 Task: Create a rule from the Routing list, Task moved to a section -> Set Priority in the project ArmorTech , set the section as Done clear the priority
Action: Mouse moved to (553, 404)
Screenshot: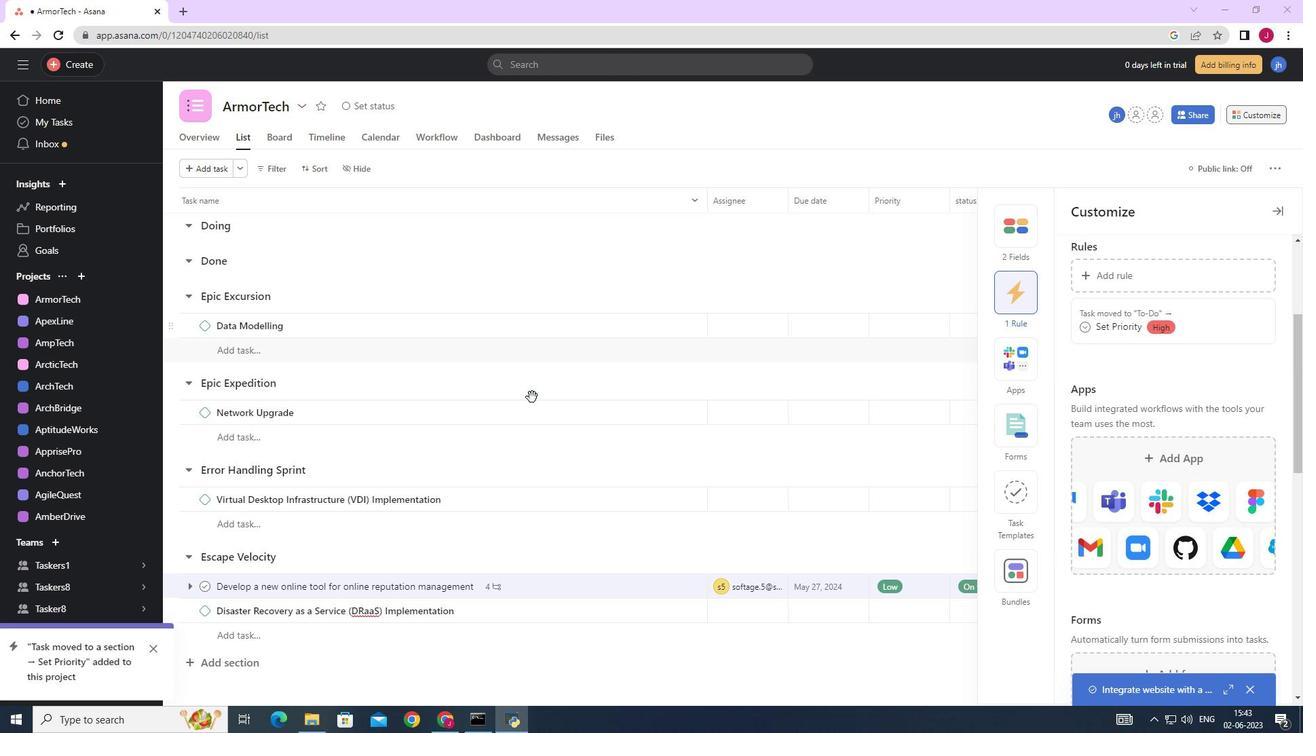 
Action: Mouse scrolled (553, 404) with delta (0, 0)
Screenshot: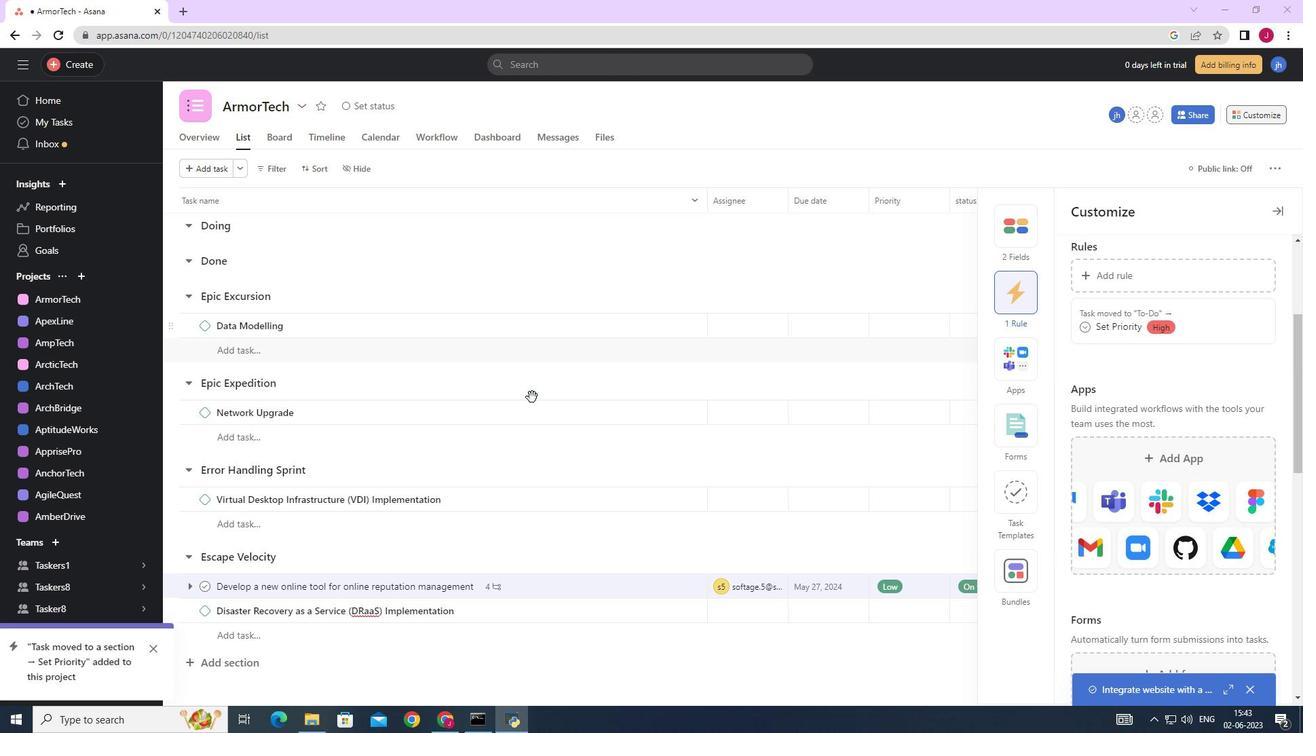 
Action: Mouse moved to (554, 405)
Screenshot: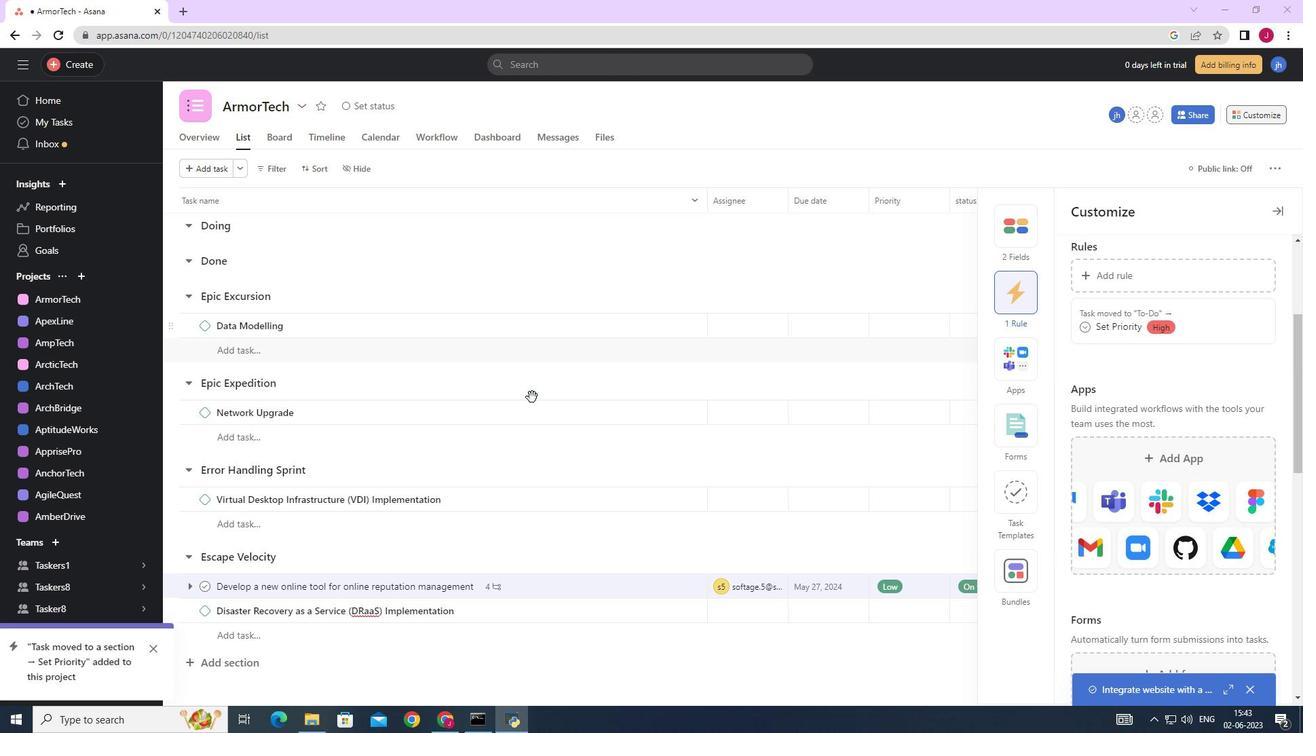 
Action: Mouse scrolled (554, 404) with delta (0, 0)
Screenshot: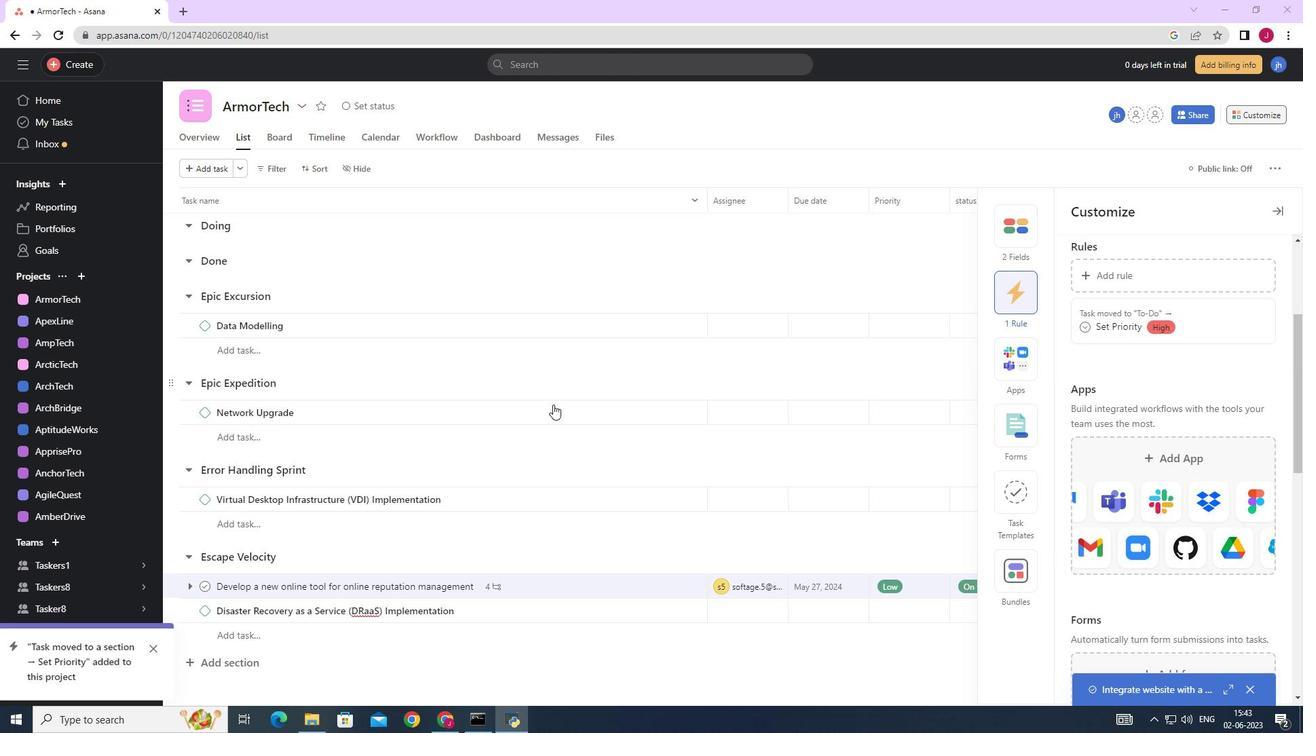 
Action: Mouse scrolled (554, 404) with delta (0, 0)
Screenshot: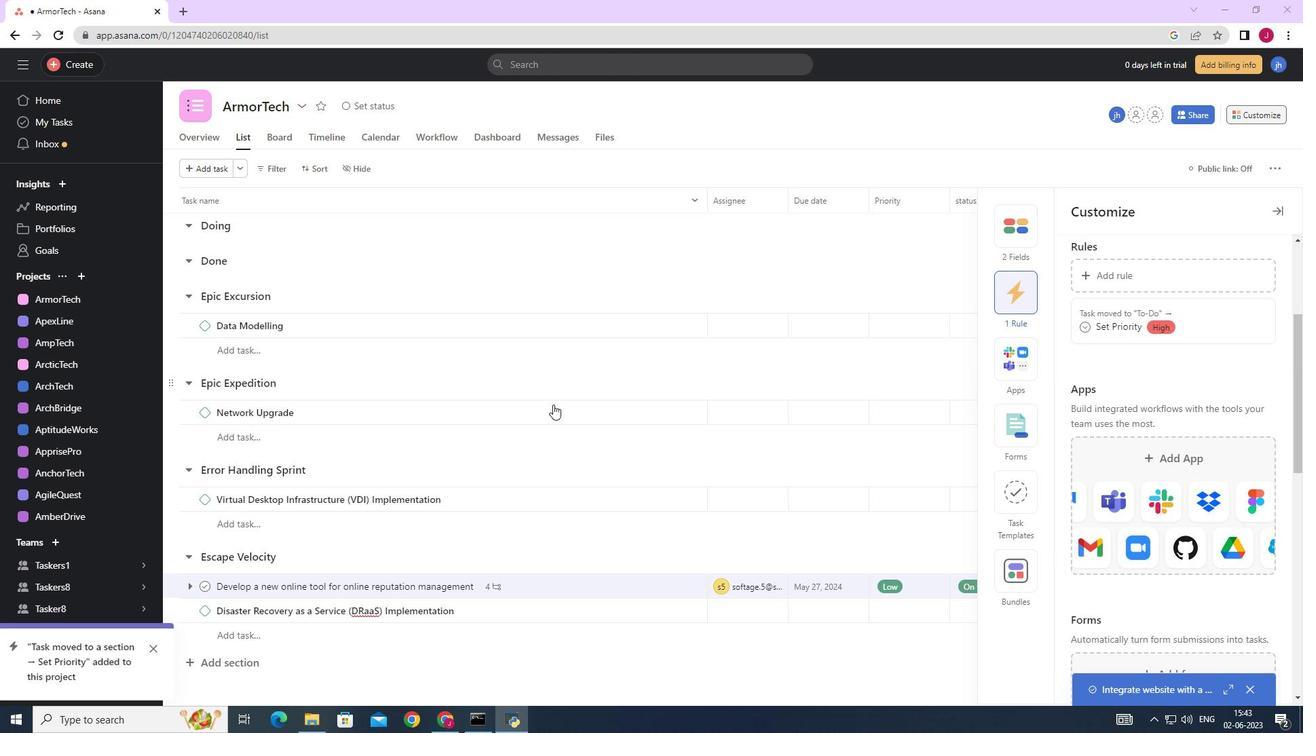 
Action: Mouse scrolled (554, 404) with delta (0, 0)
Screenshot: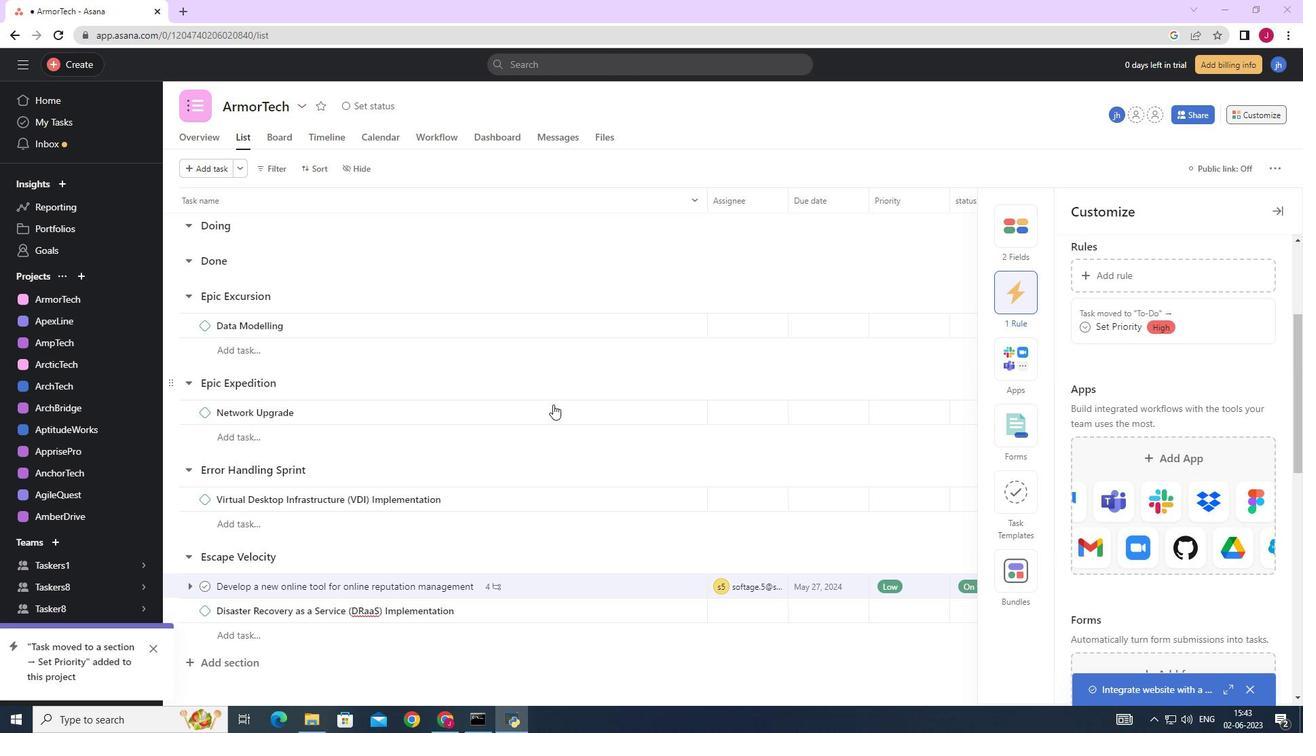 
Action: Mouse moved to (554, 406)
Screenshot: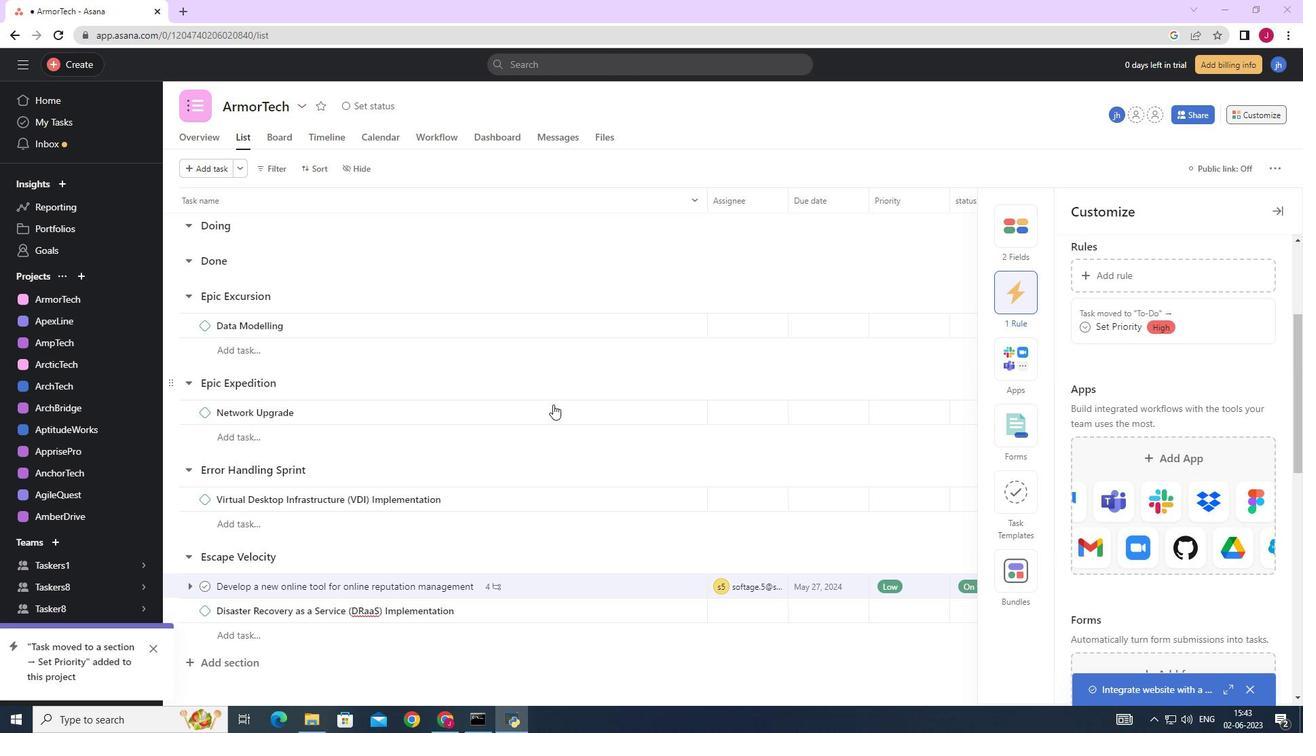 
Action: Mouse scrolled (554, 405) with delta (0, 0)
Screenshot: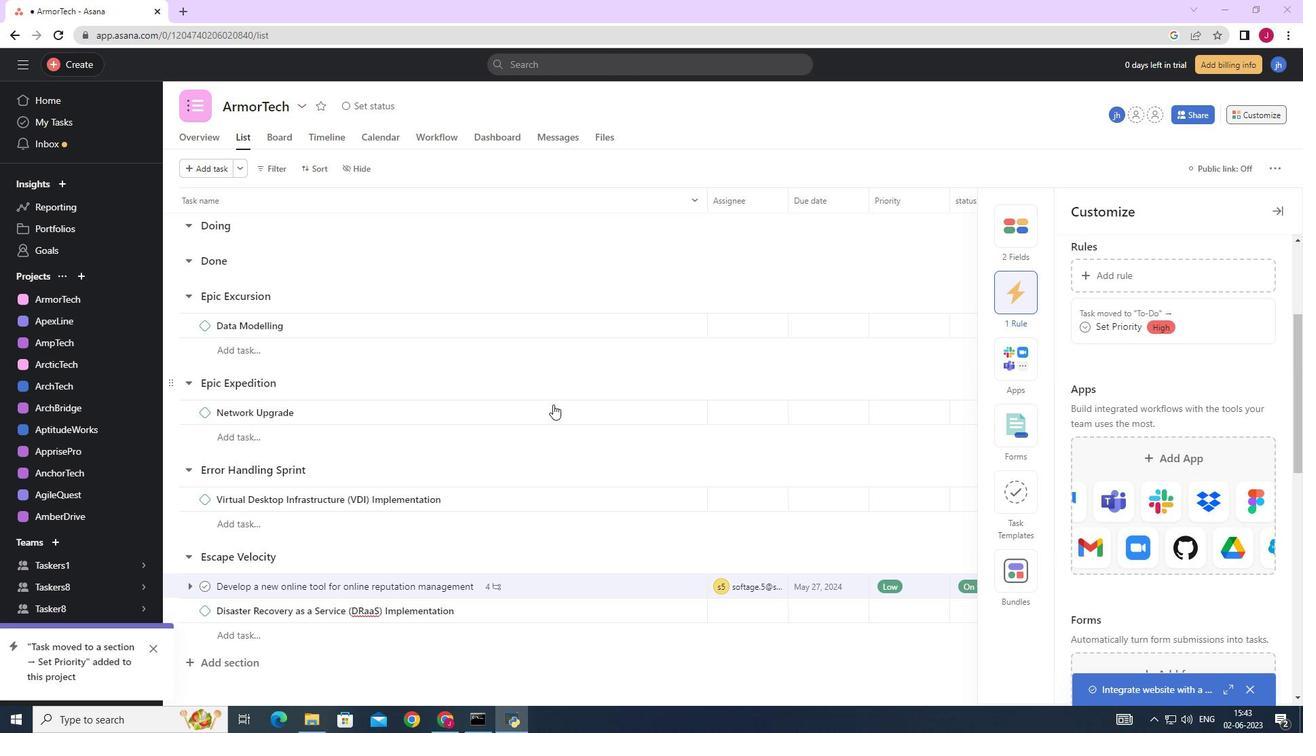 
Action: Mouse moved to (1284, 204)
Screenshot: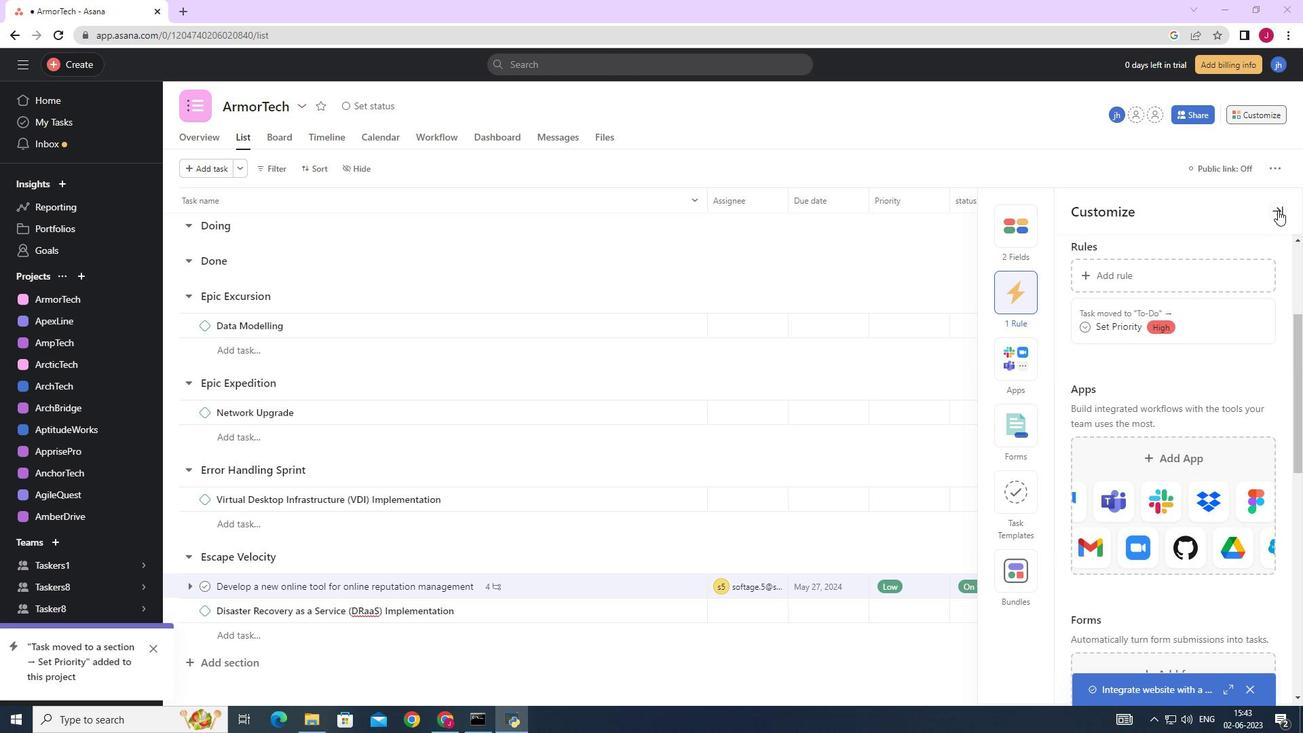 
Action: Mouse pressed left at (1284, 204)
Screenshot: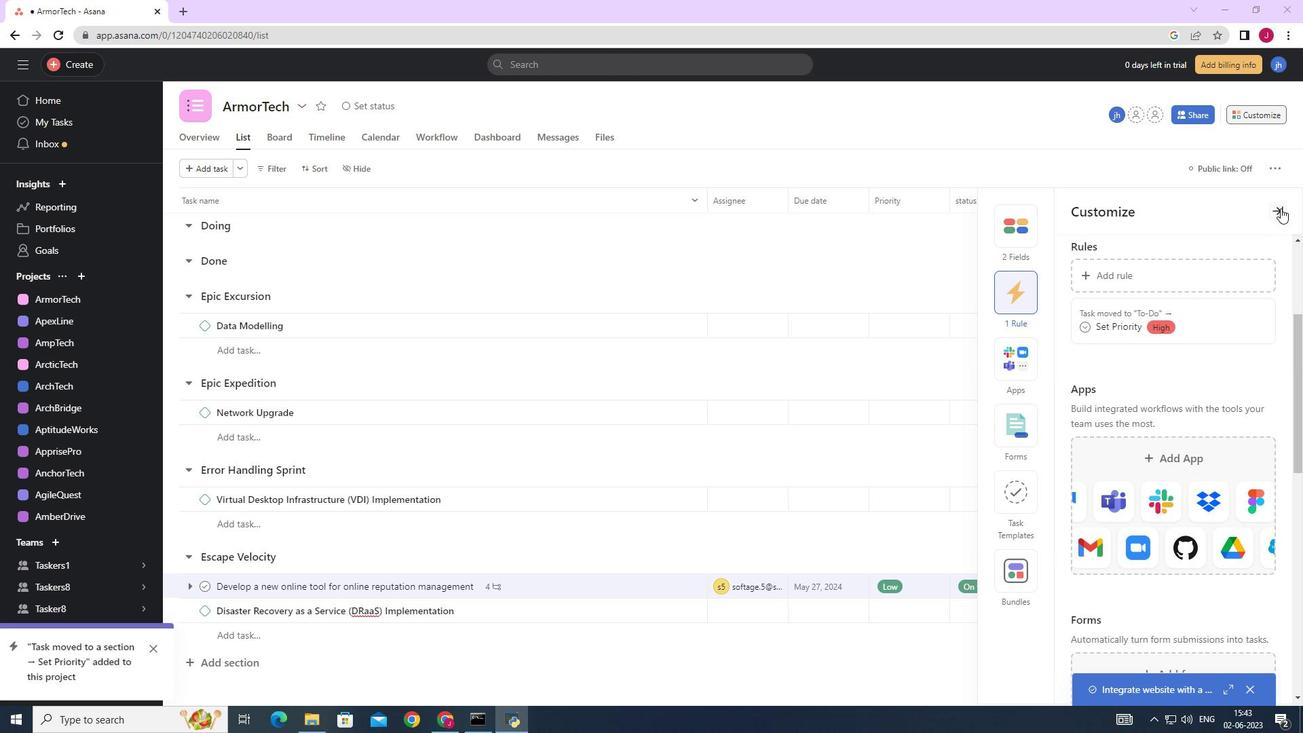 
Action: Mouse moved to (808, 338)
Screenshot: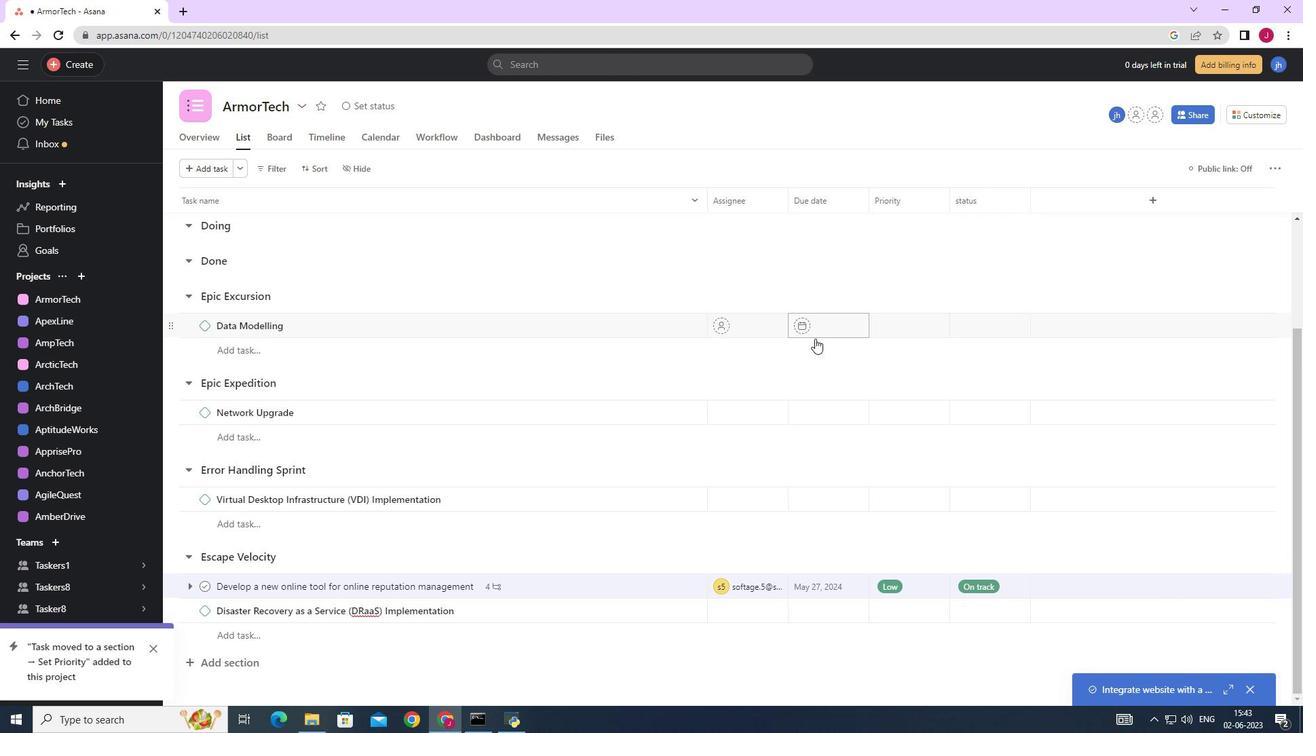 
Action: Mouse scrolled (808, 338) with delta (0, 0)
Screenshot: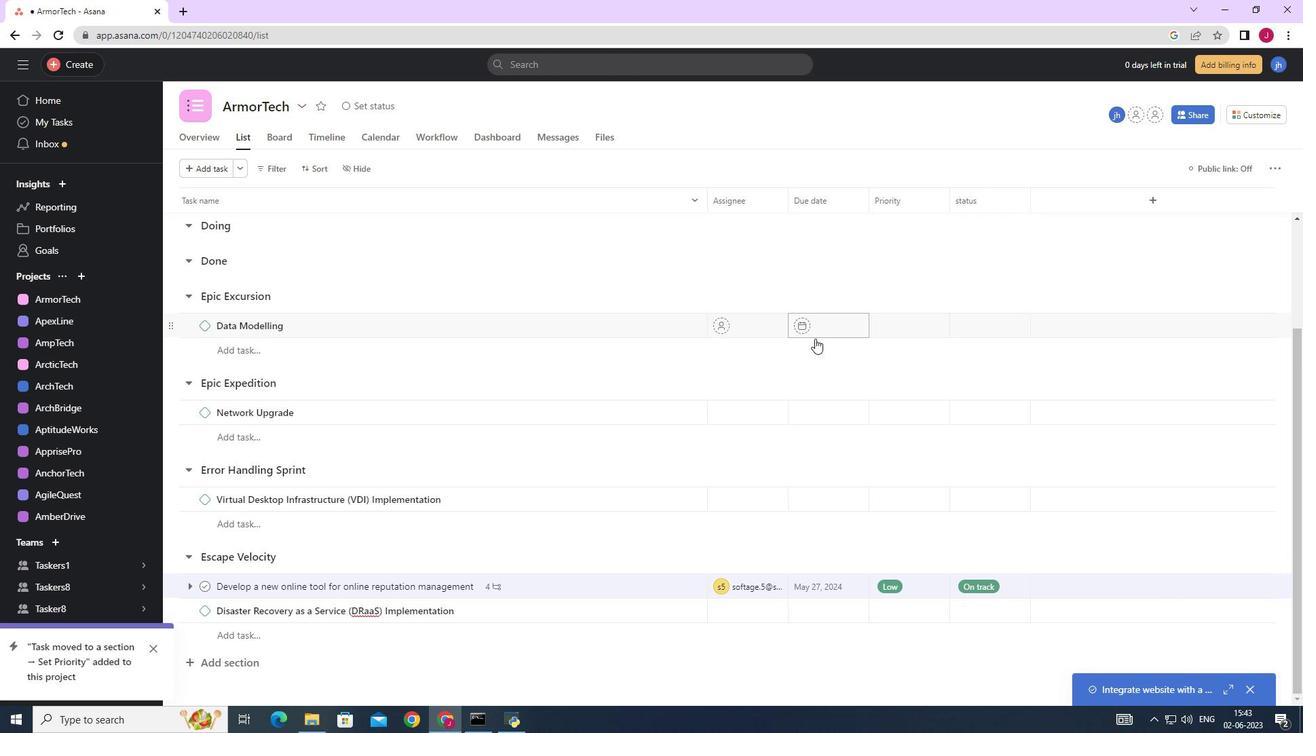 
Action: Mouse scrolled (808, 338) with delta (0, 0)
Screenshot: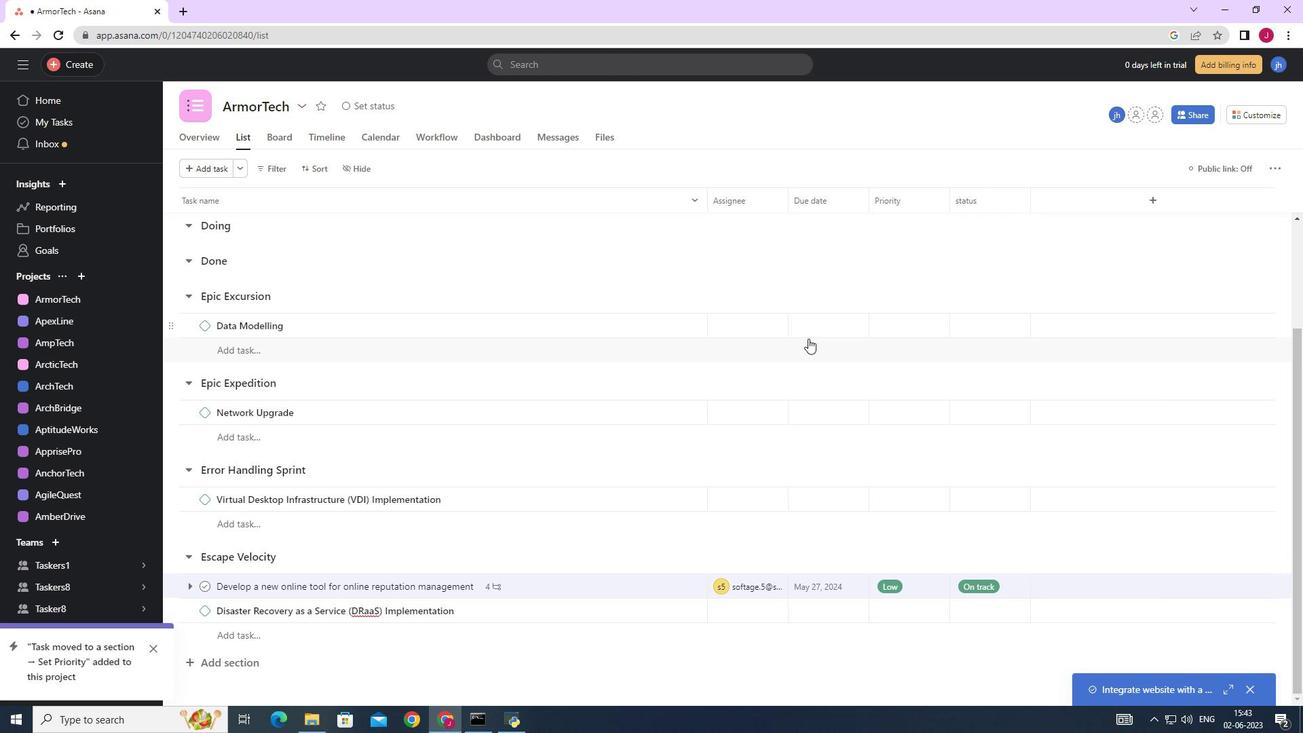 
Action: Mouse scrolled (808, 338) with delta (0, 0)
Screenshot: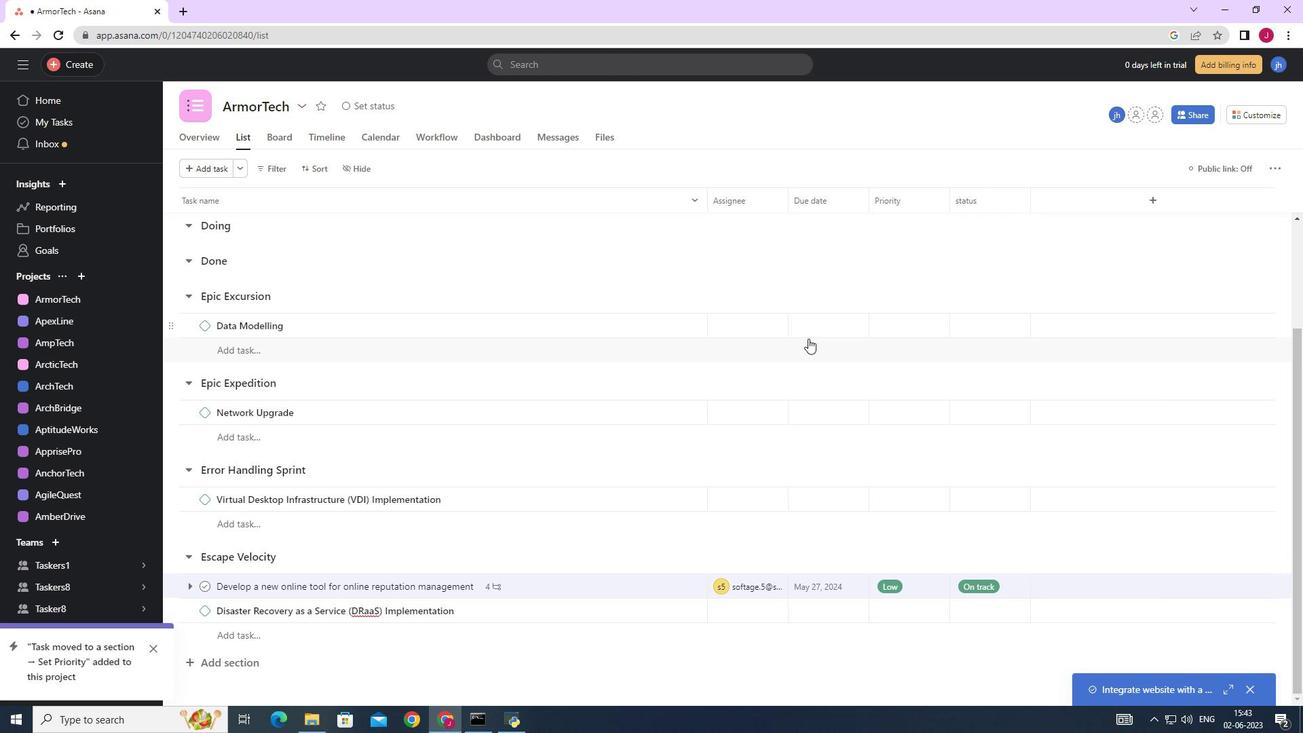
Action: Mouse moved to (1259, 108)
Screenshot: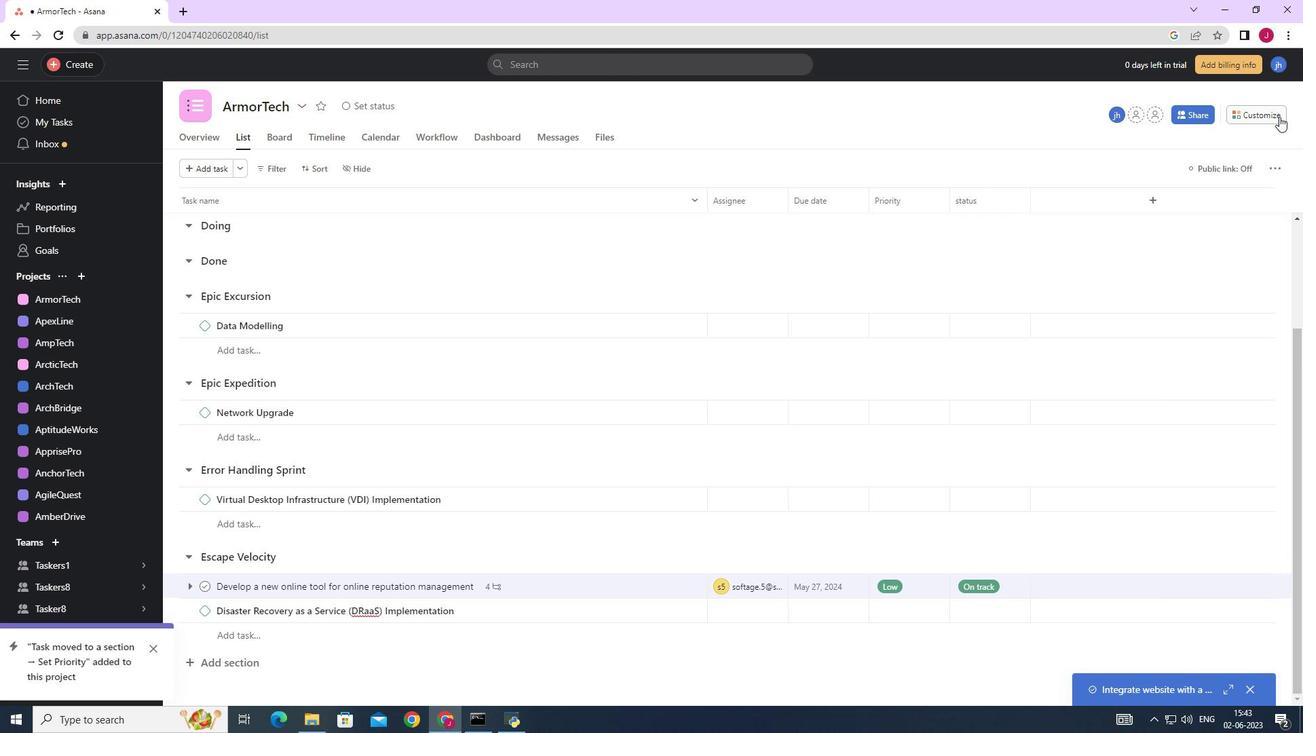 
Action: Mouse pressed left at (1259, 108)
Screenshot: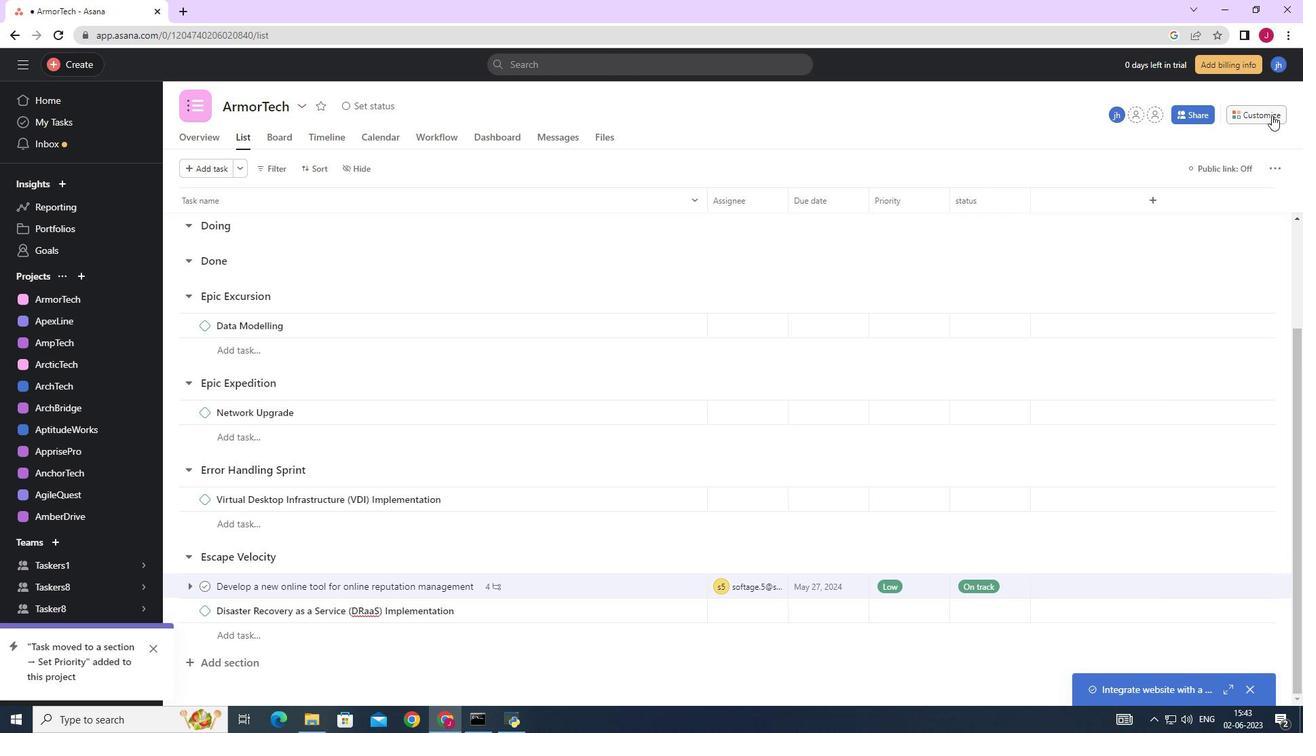 
Action: Mouse moved to (1001, 298)
Screenshot: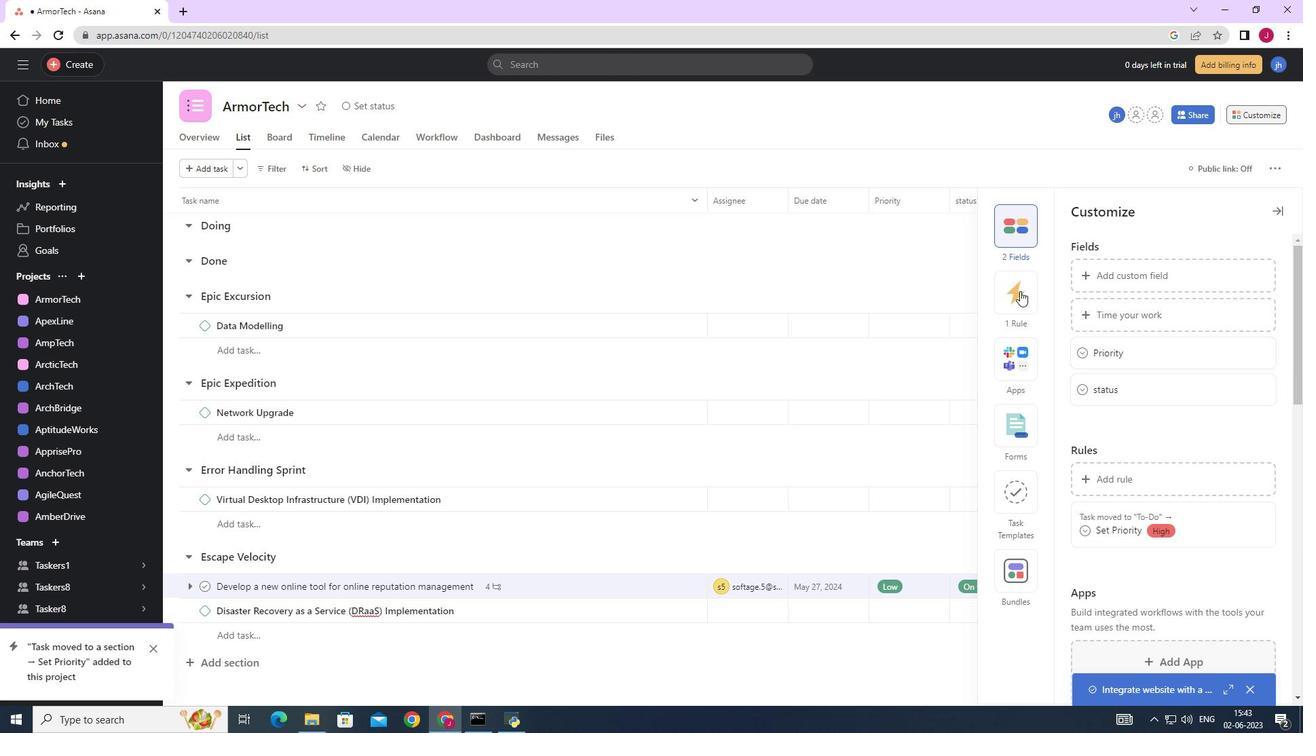 
Action: Mouse pressed left at (1001, 298)
Screenshot: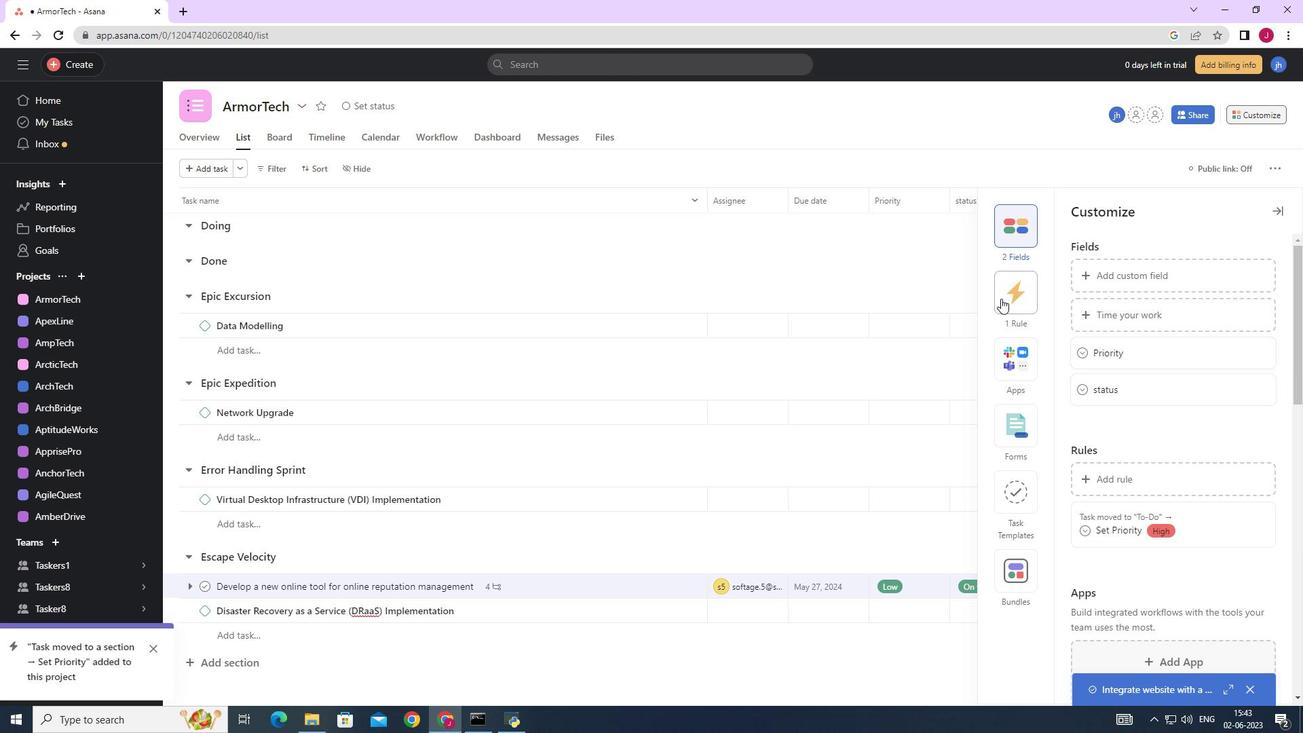 
Action: Mouse moved to (1112, 277)
Screenshot: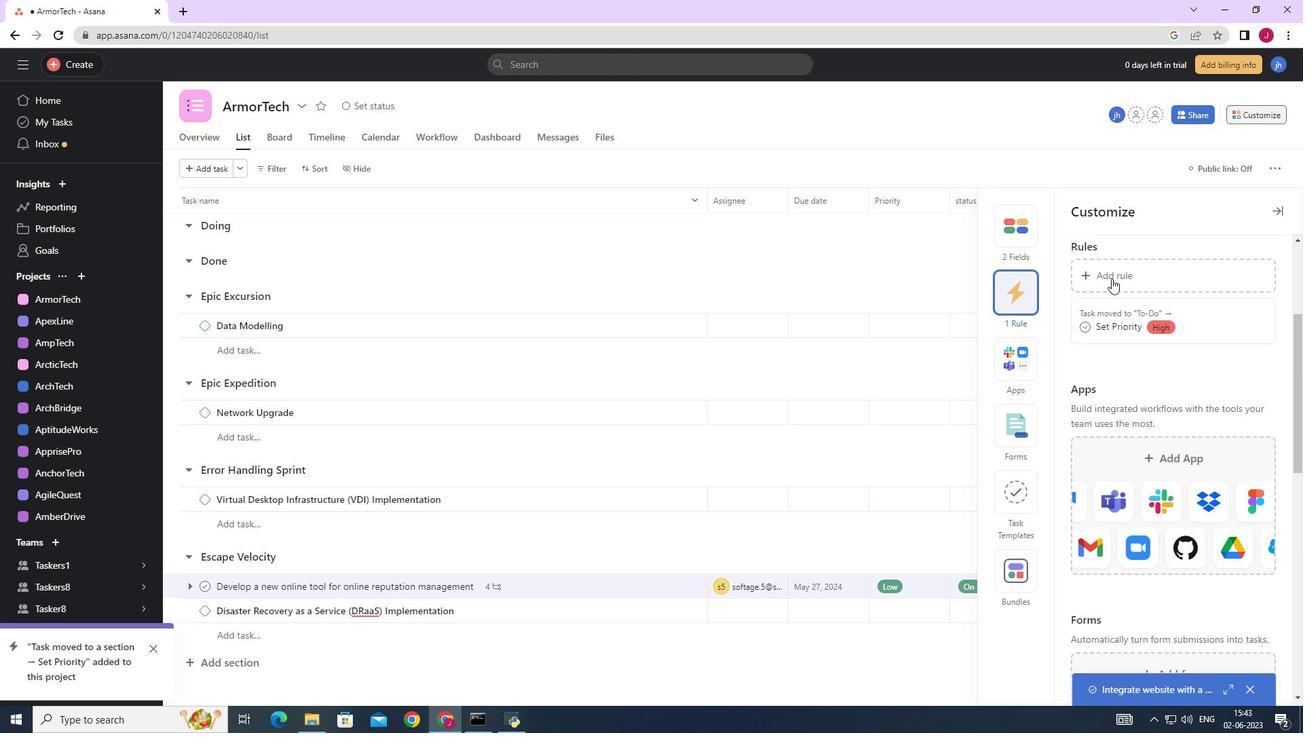 
Action: Mouse pressed left at (1112, 277)
Screenshot: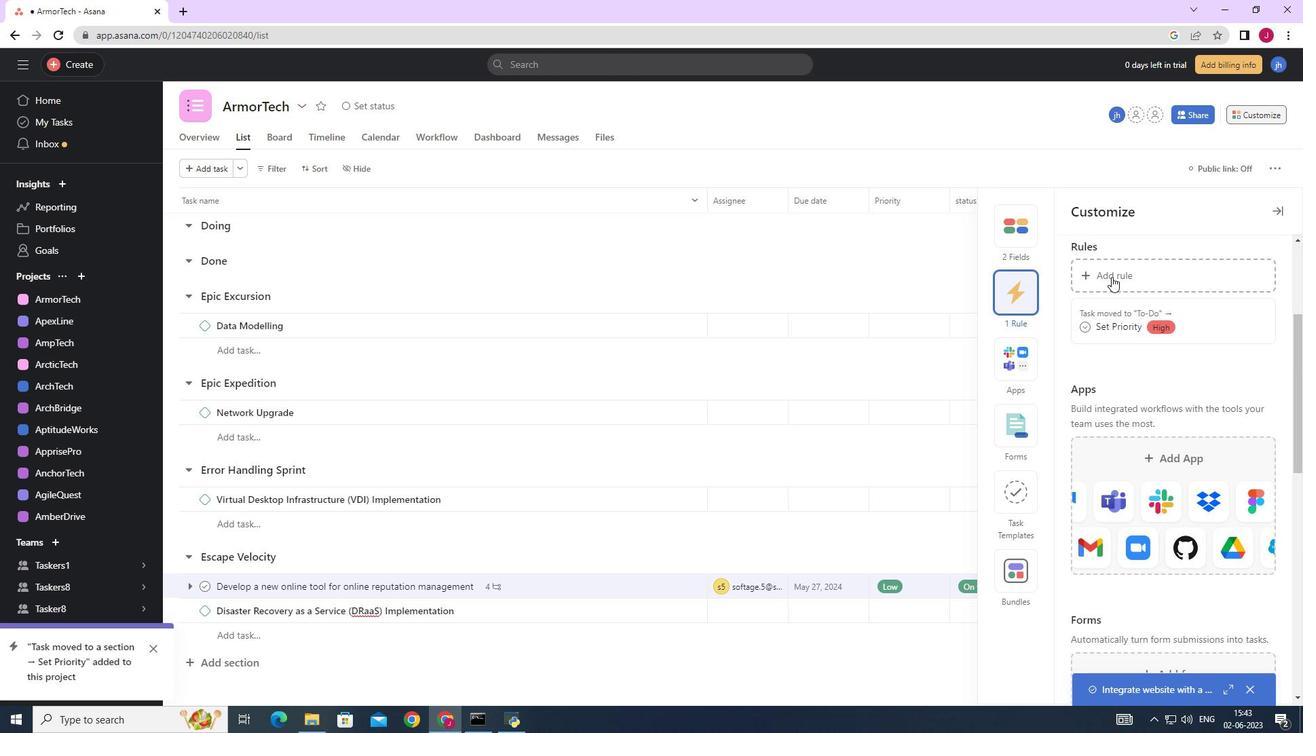 
Action: Mouse moved to (284, 171)
Screenshot: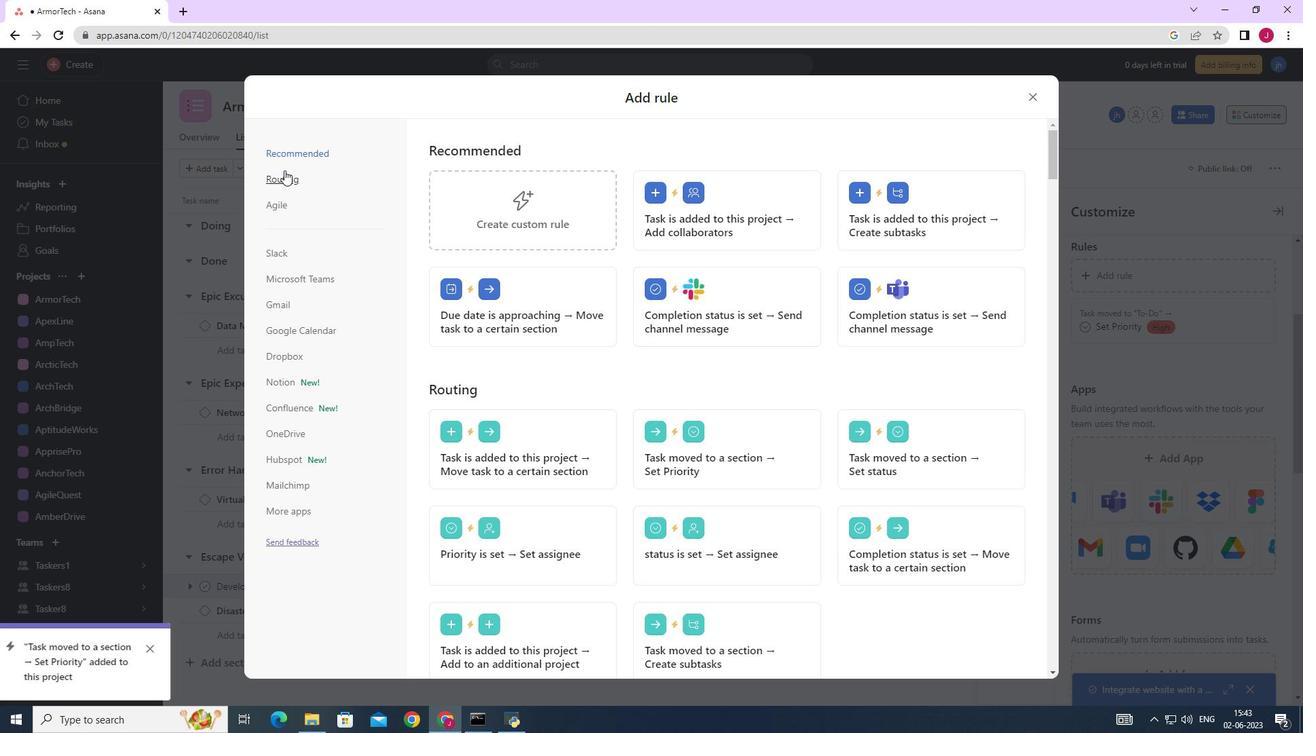 
Action: Mouse pressed left at (284, 171)
Screenshot: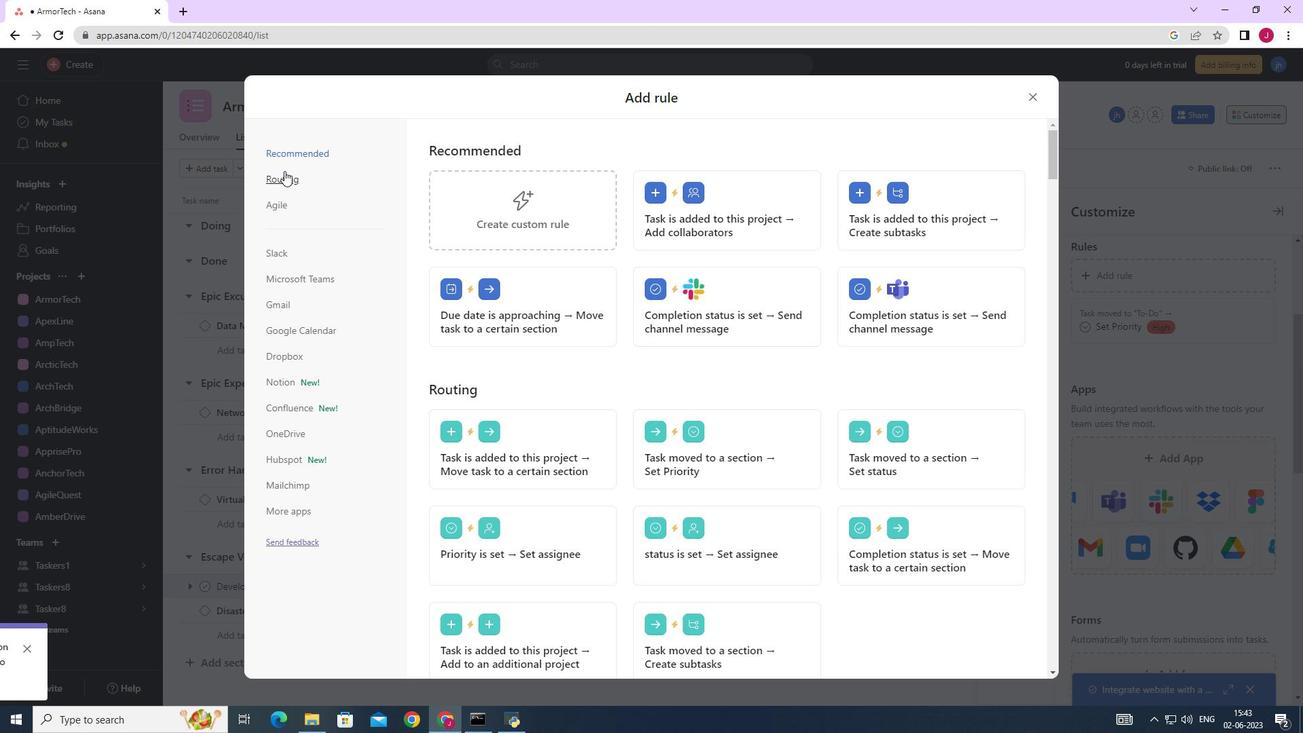 
Action: Mouse moved to (710, 206)
Screenshot: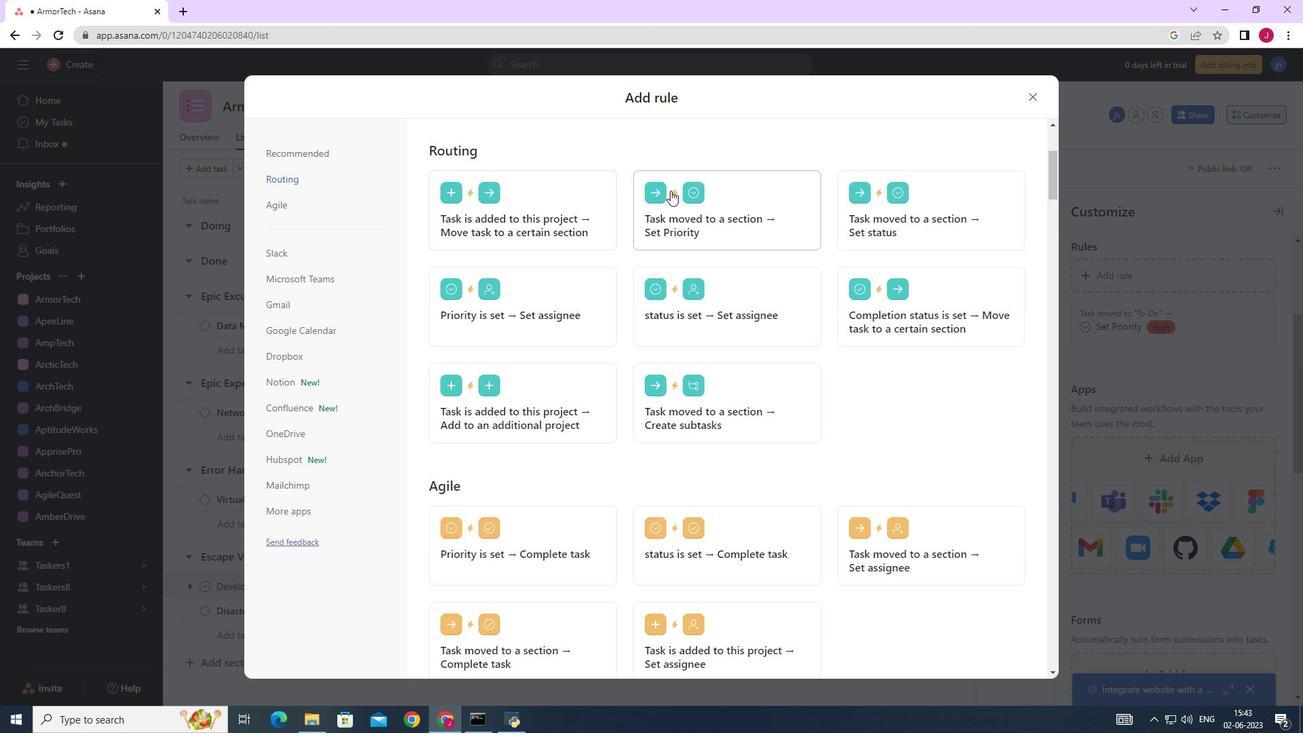 
Action: Mouse pressed left at (710, 206)
Screenshot: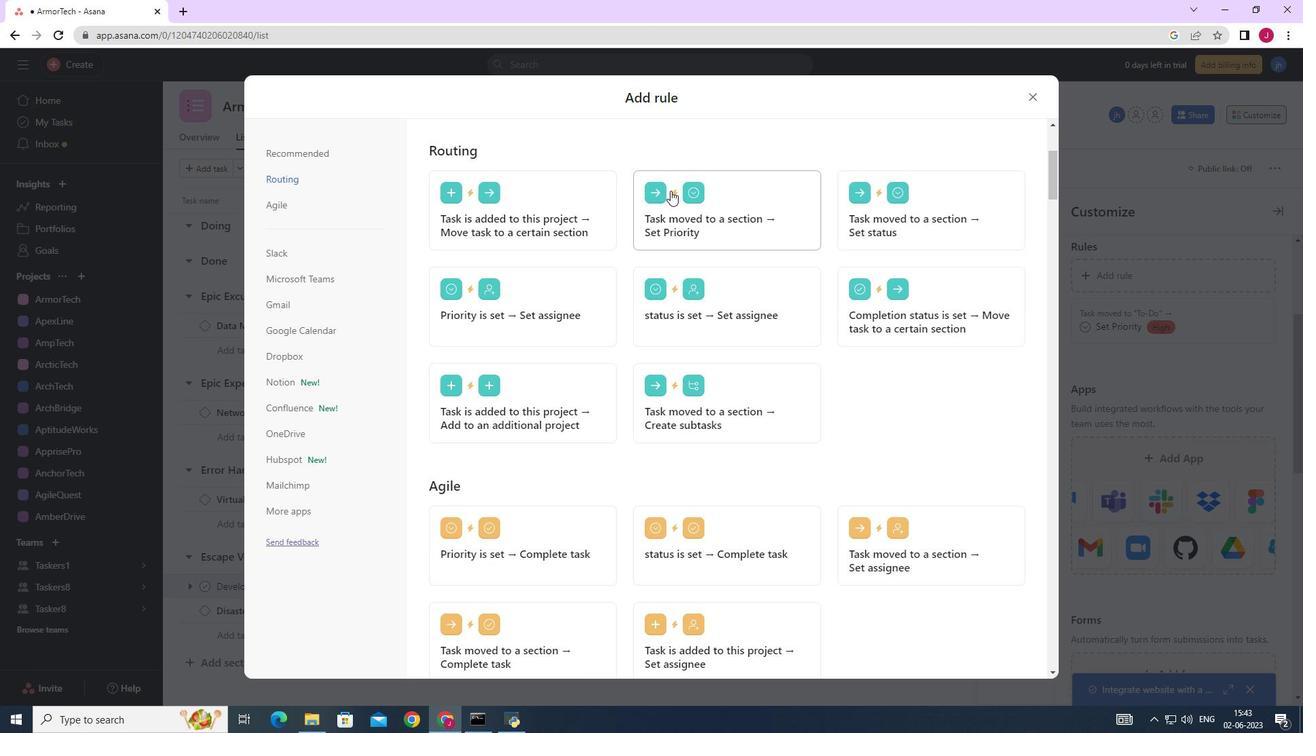 
Action: Mouse moved to (587, 357)
Screenshot: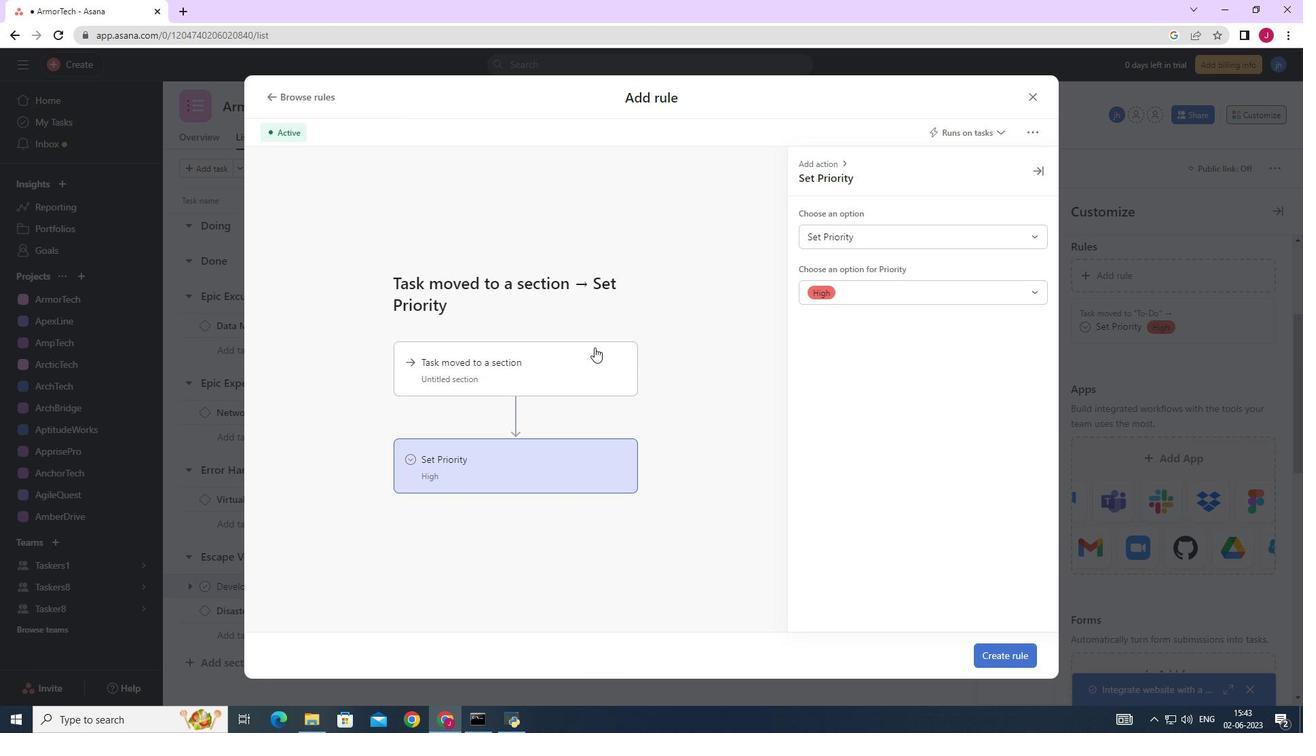
Action: Mouse pressed left at (587, 357)
Screenshot: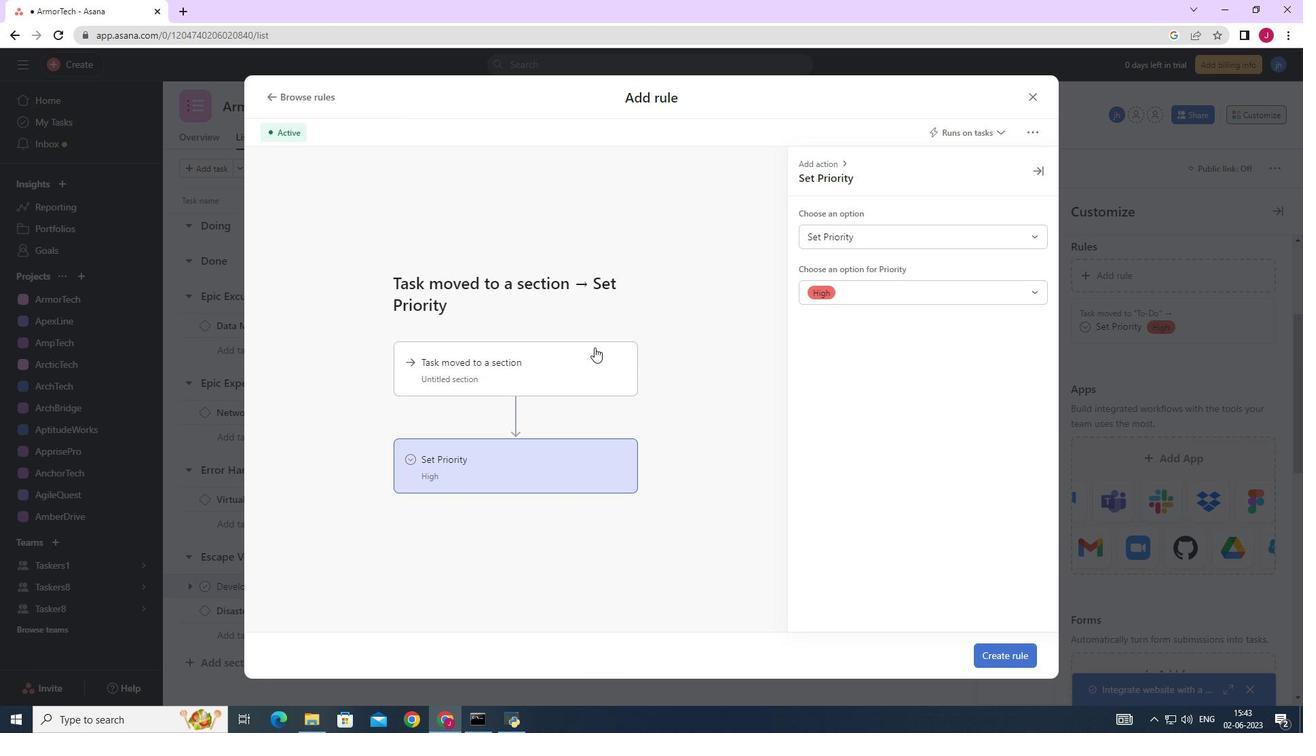 
Action: Mouse moved to (838, 238)
Screenshot: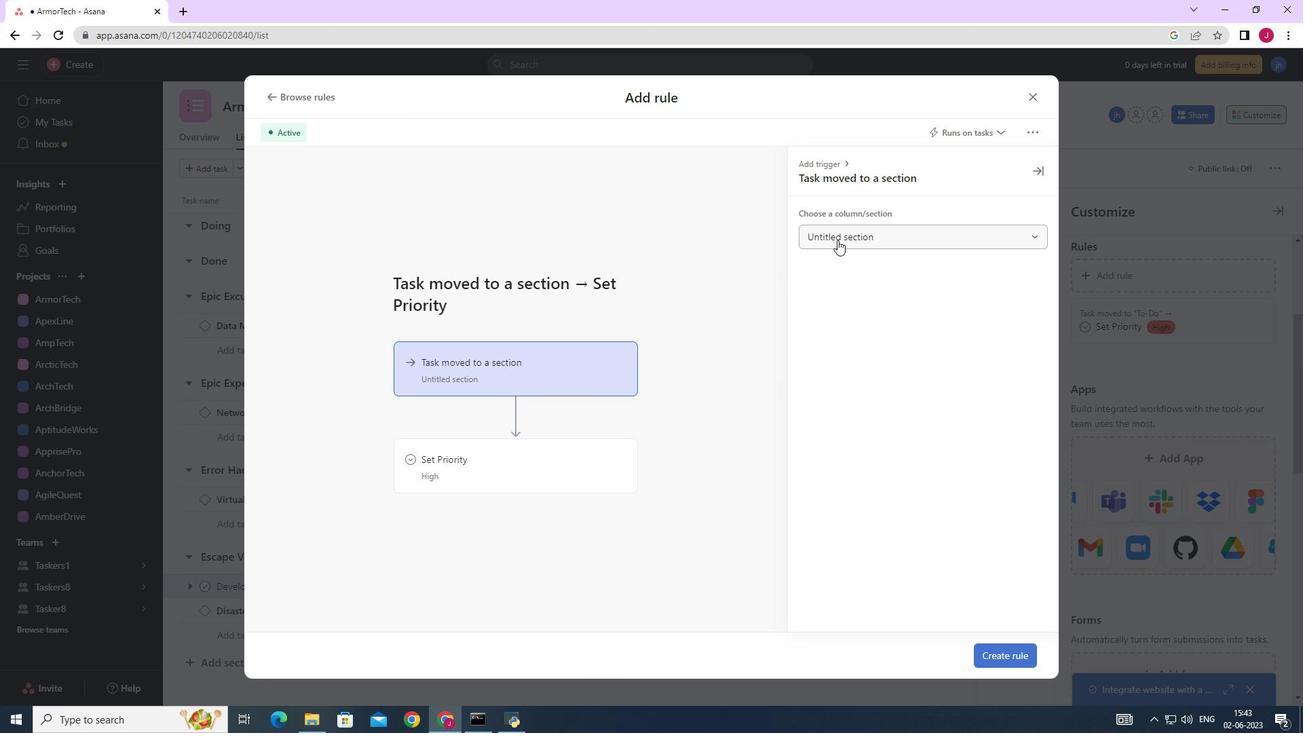 
Action: Mouse pressed left at (838, 238)
Screenshot: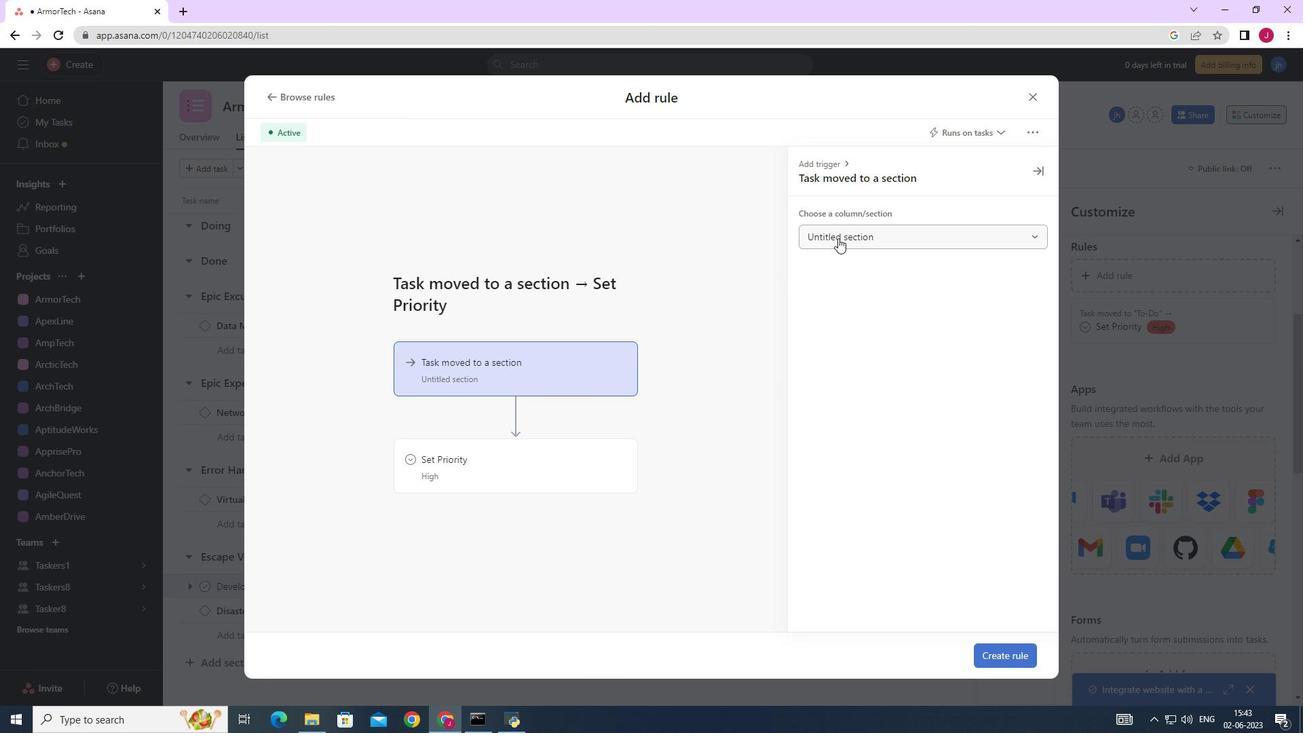 
Action: Mouse moved to (840, 341)
Screenshot: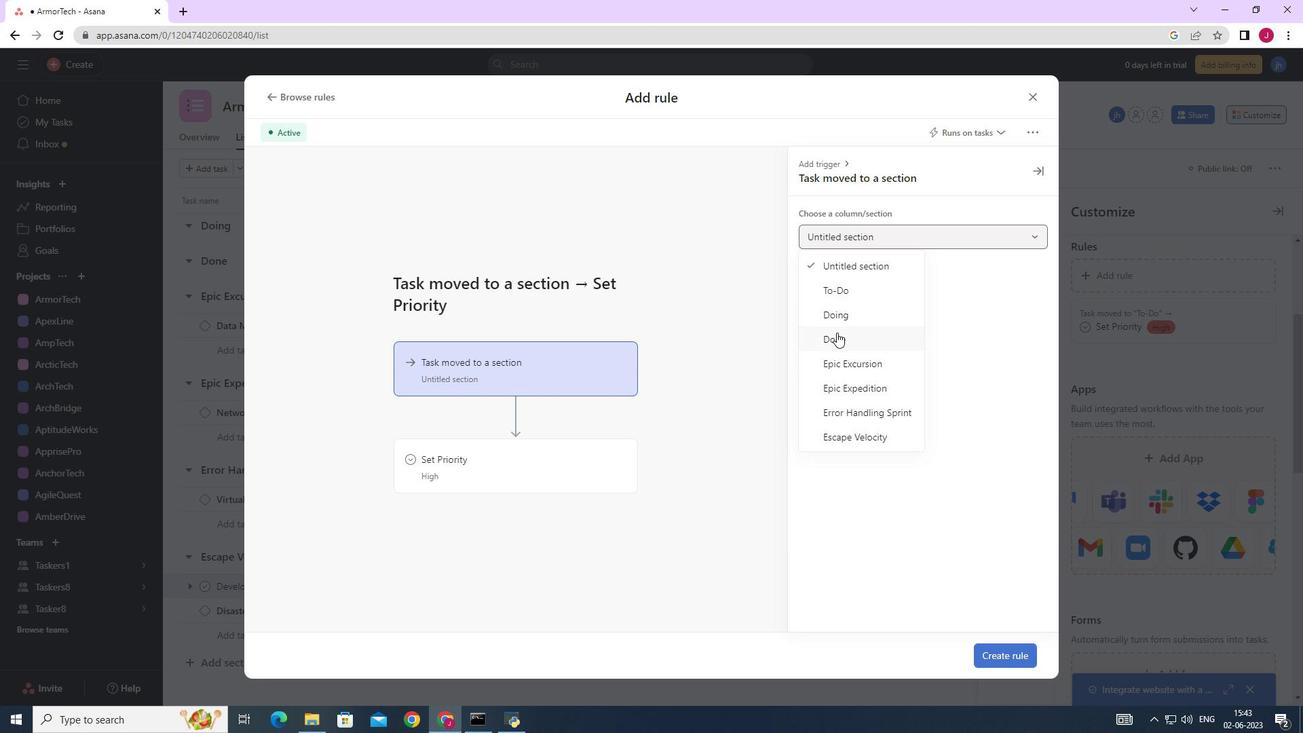
Action: Mouse pressed left at (840, 341)
Screenshot: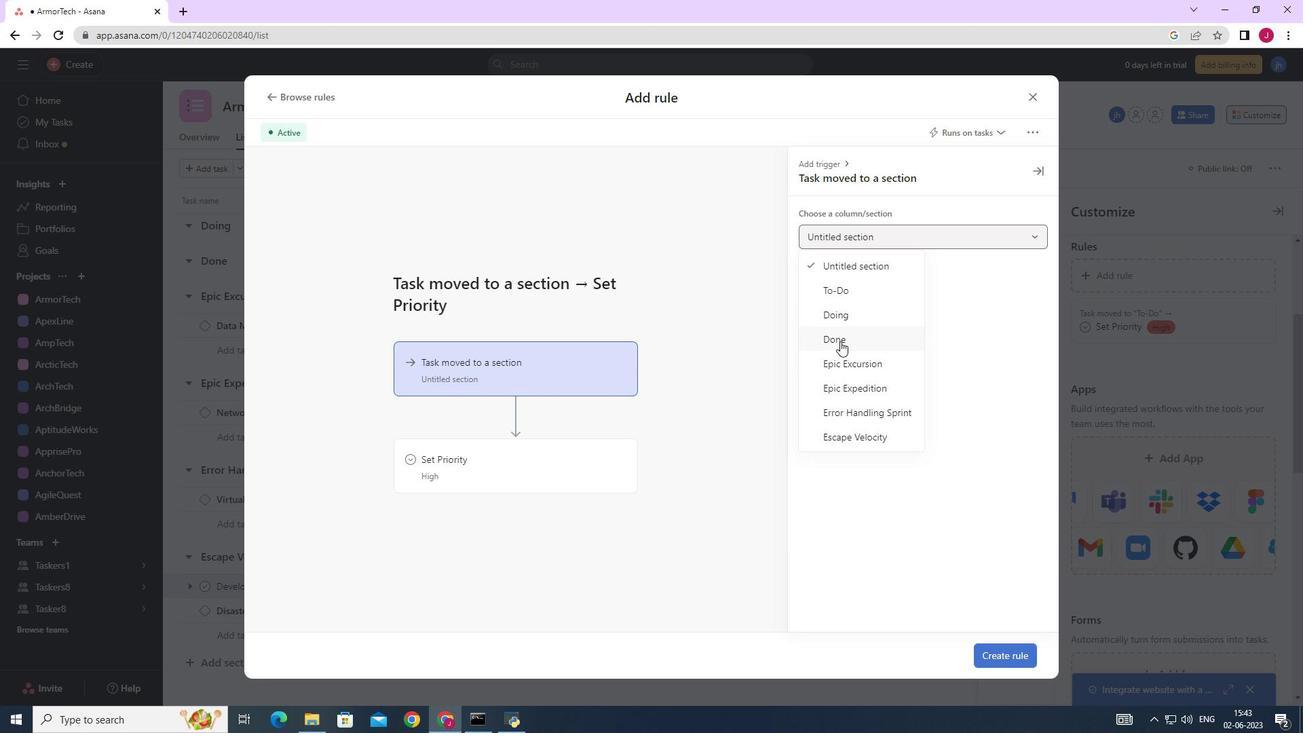 
Action: Mouse moved to (509, 463)
Screenshot: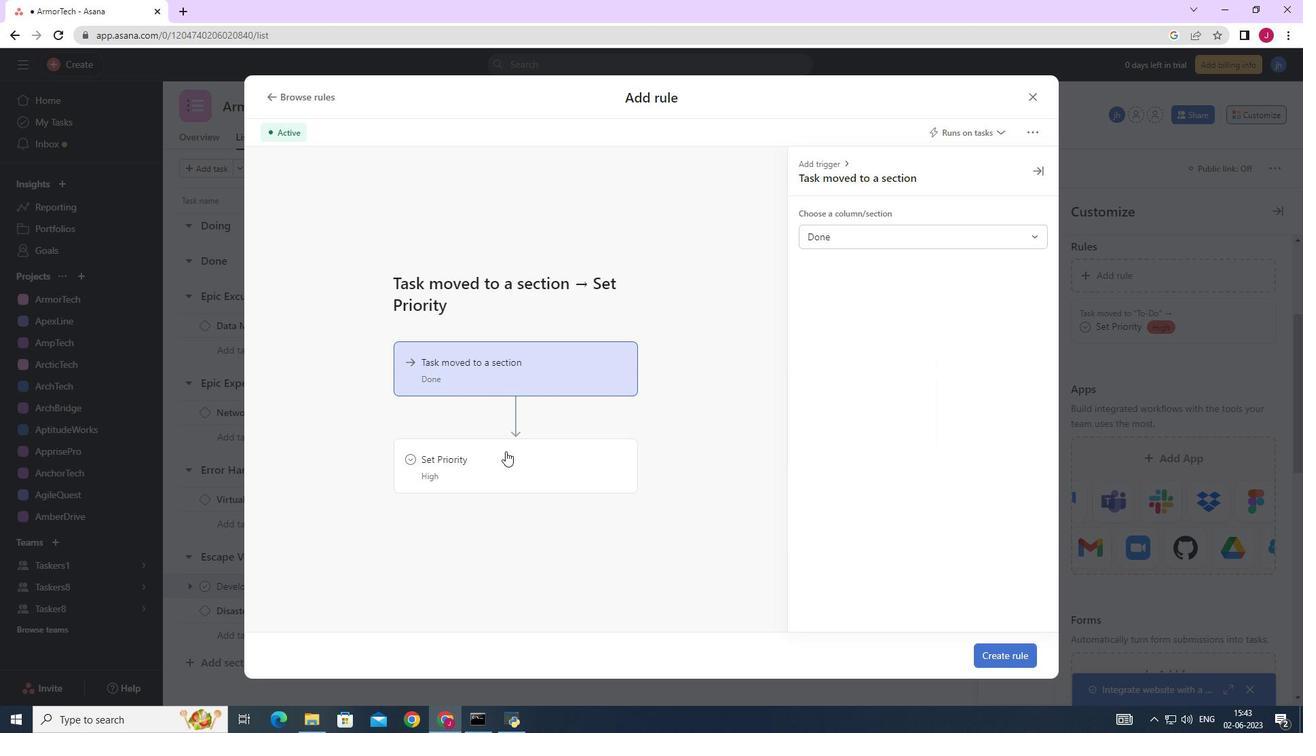 
Action: Mouse pressed left at (509, 463)
Screenshot: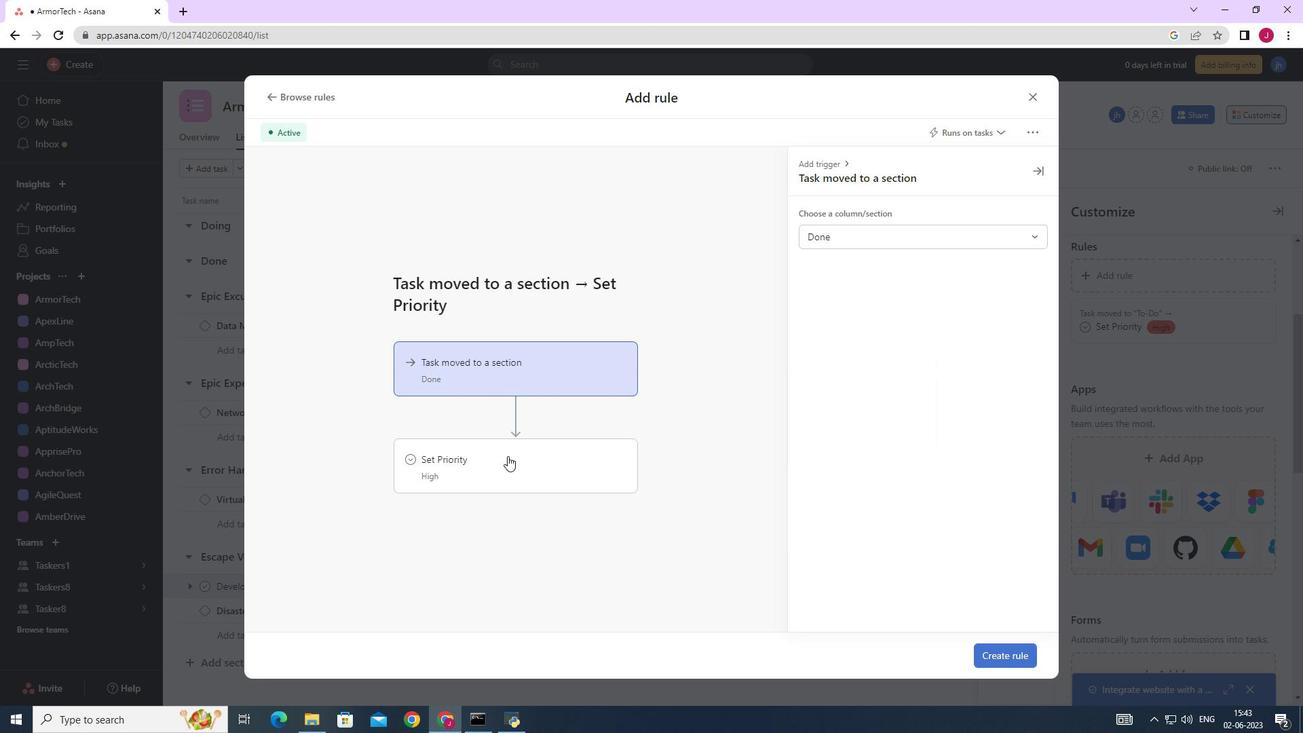 
Action: Mouse moved to (810, 239)
Screenshot: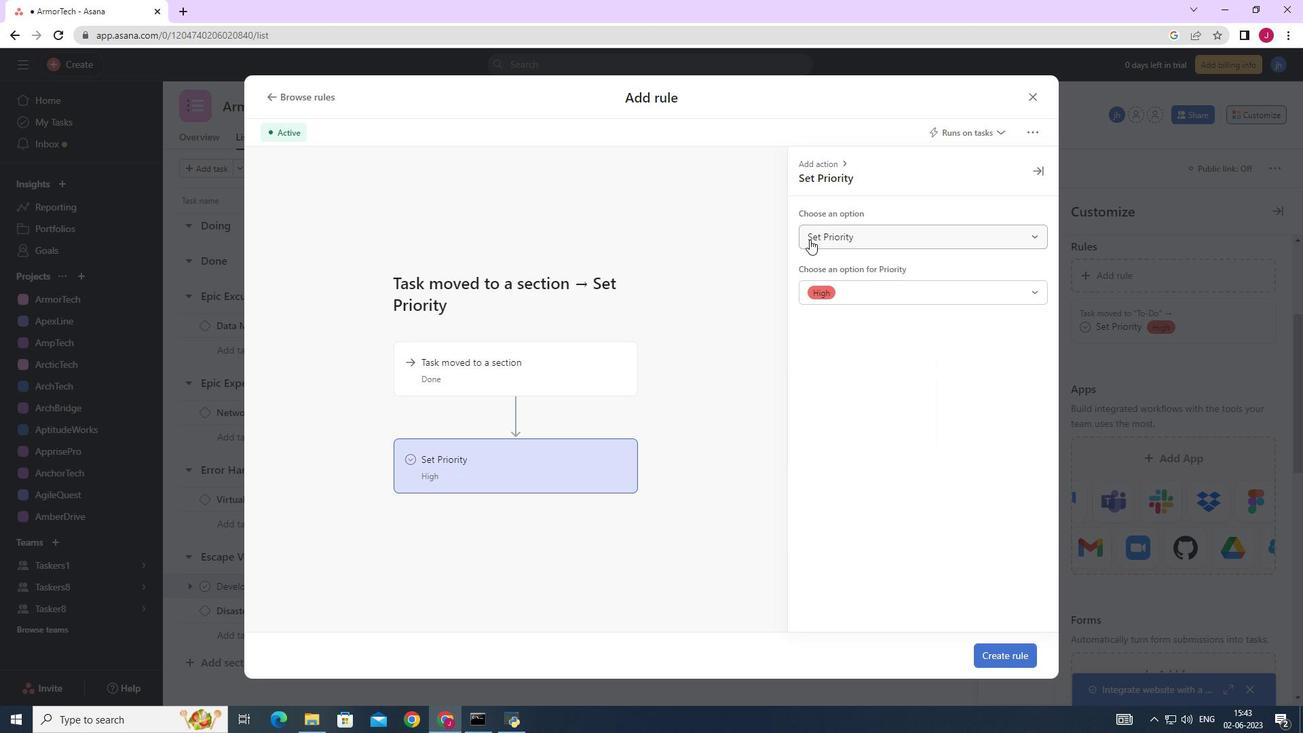 
Action: Mouse pressed left at (810, 239)
Screenshot: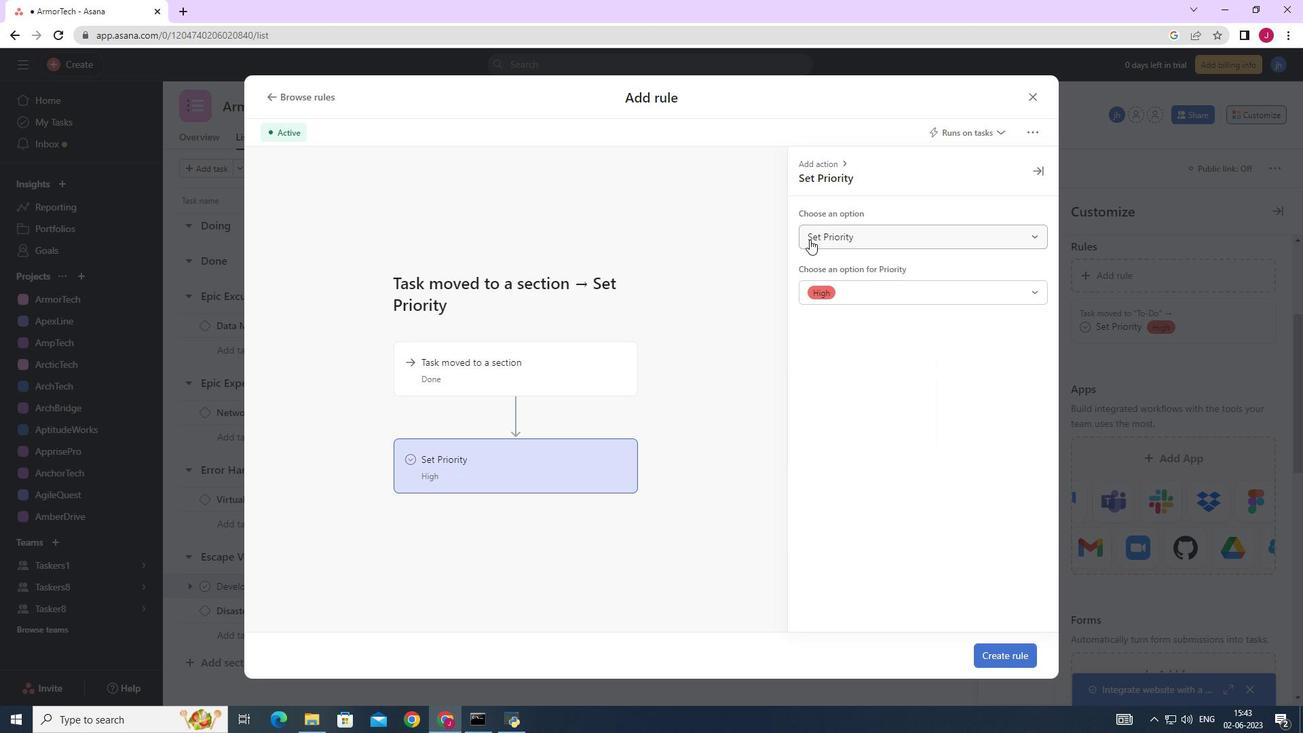 
Action: Mouse moved to (843, 292)
Screenshot: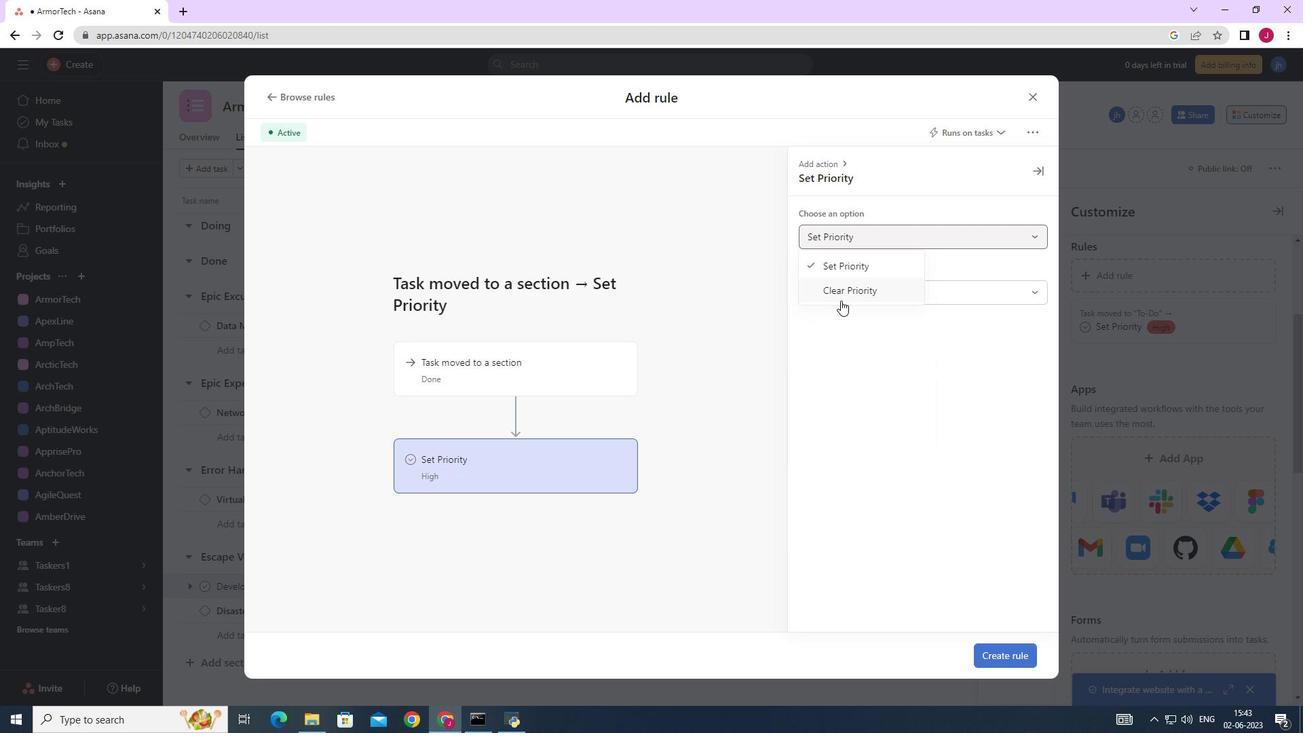 
Action: Mouse pressed left at (843, 292)
Screenshot: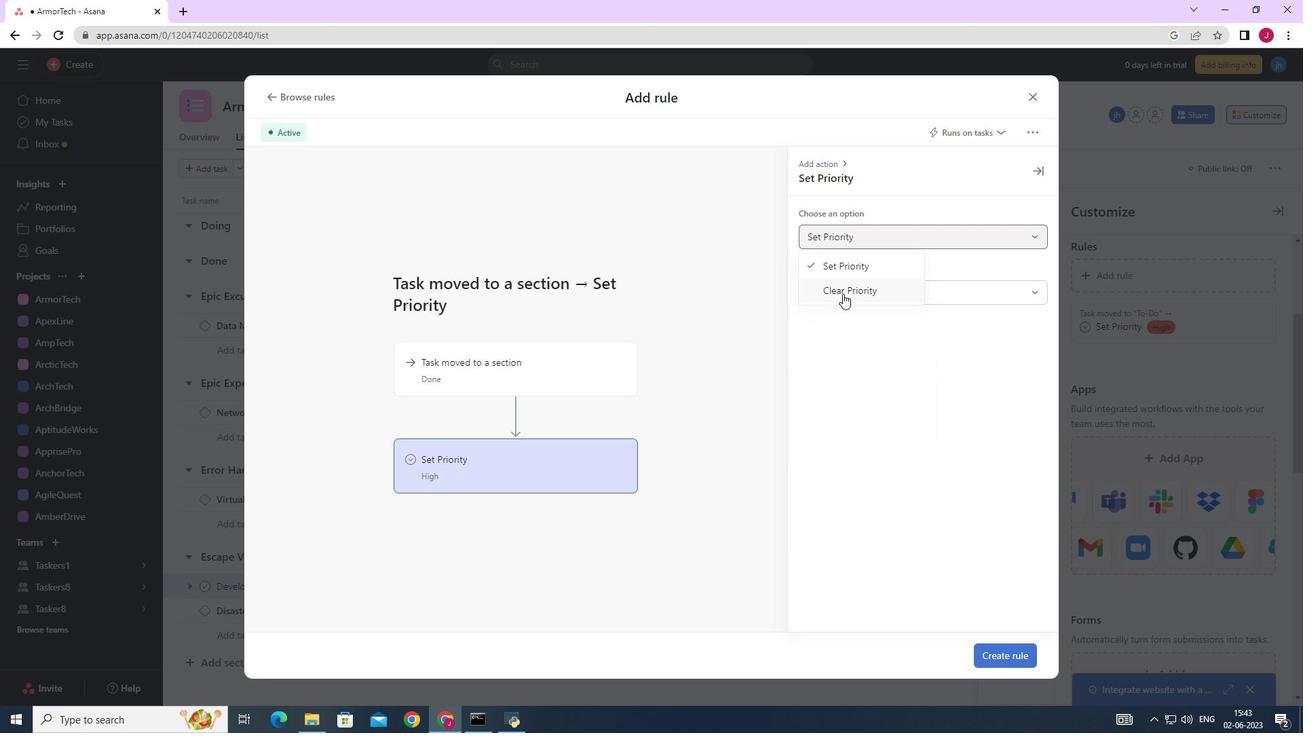 
Action: Mouse moved to (543, 471)
Screenshot: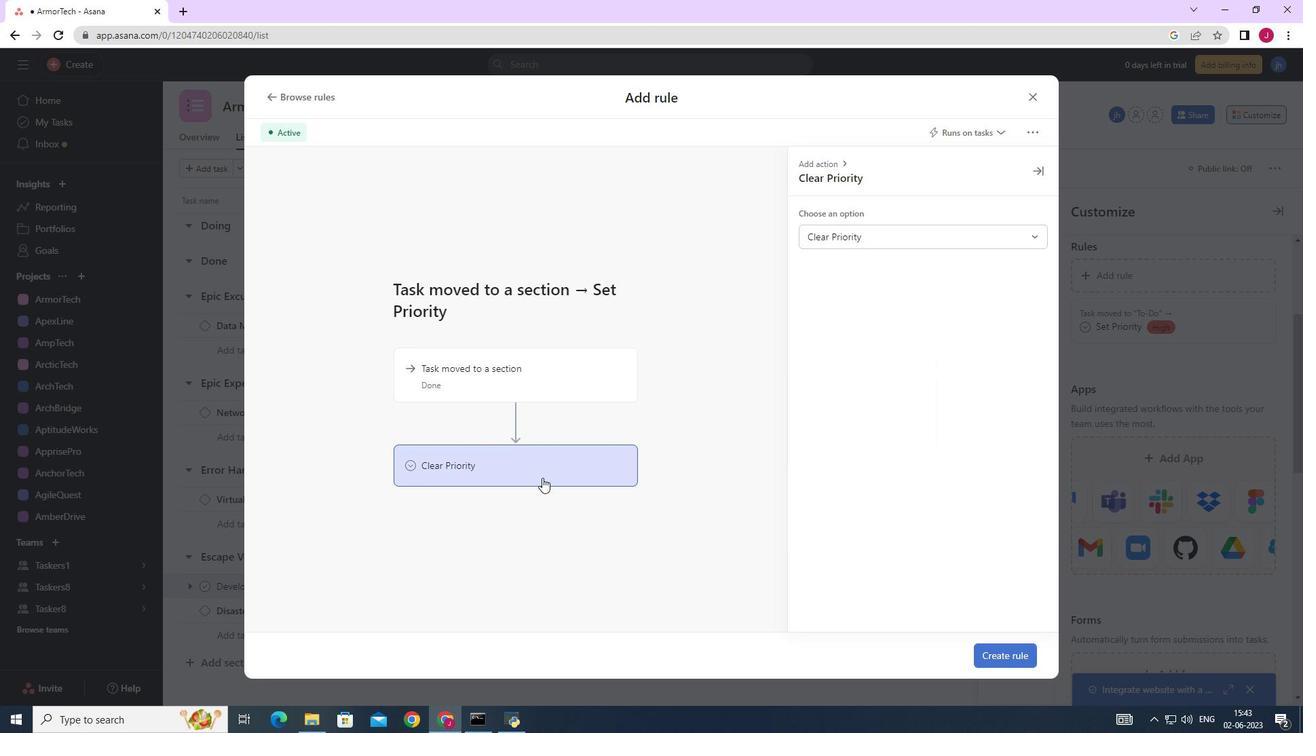 
Action: Mouse pressed left at (543, 471)
Screenshot: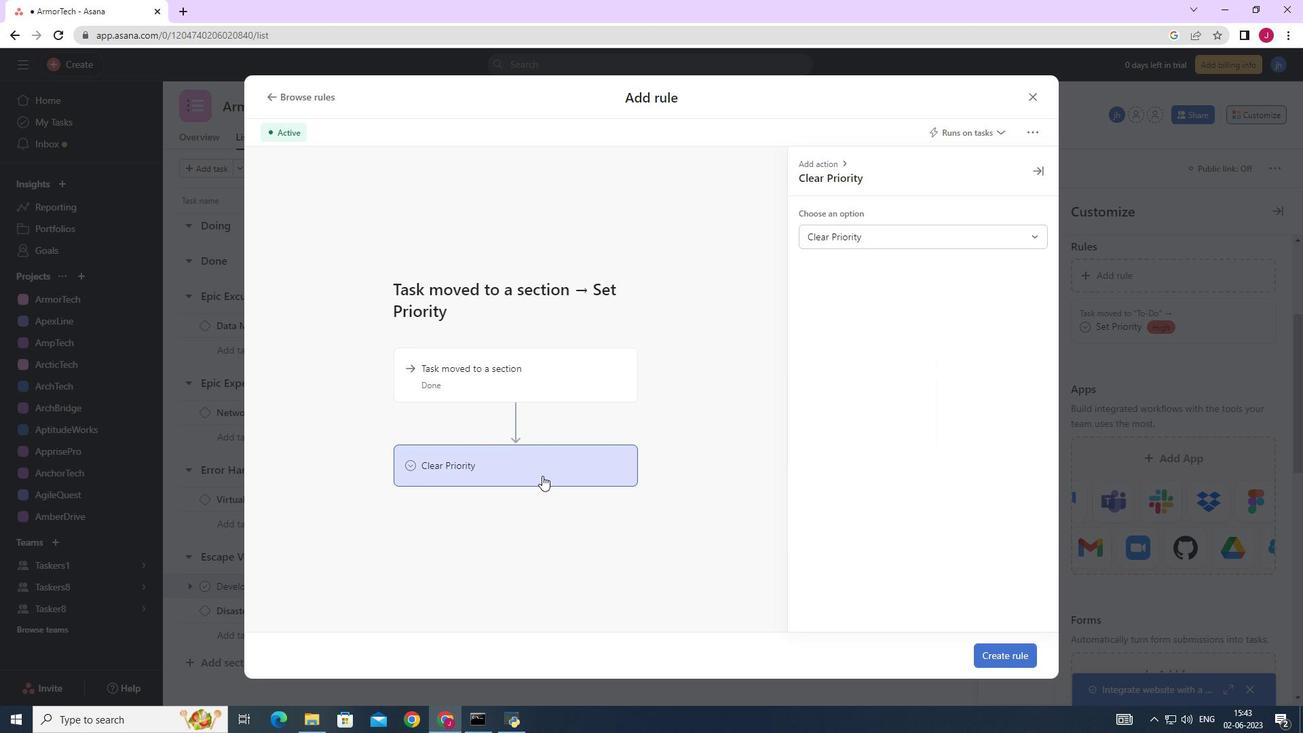 
Action: Mouse moved to (1002, 656)
Screenshot: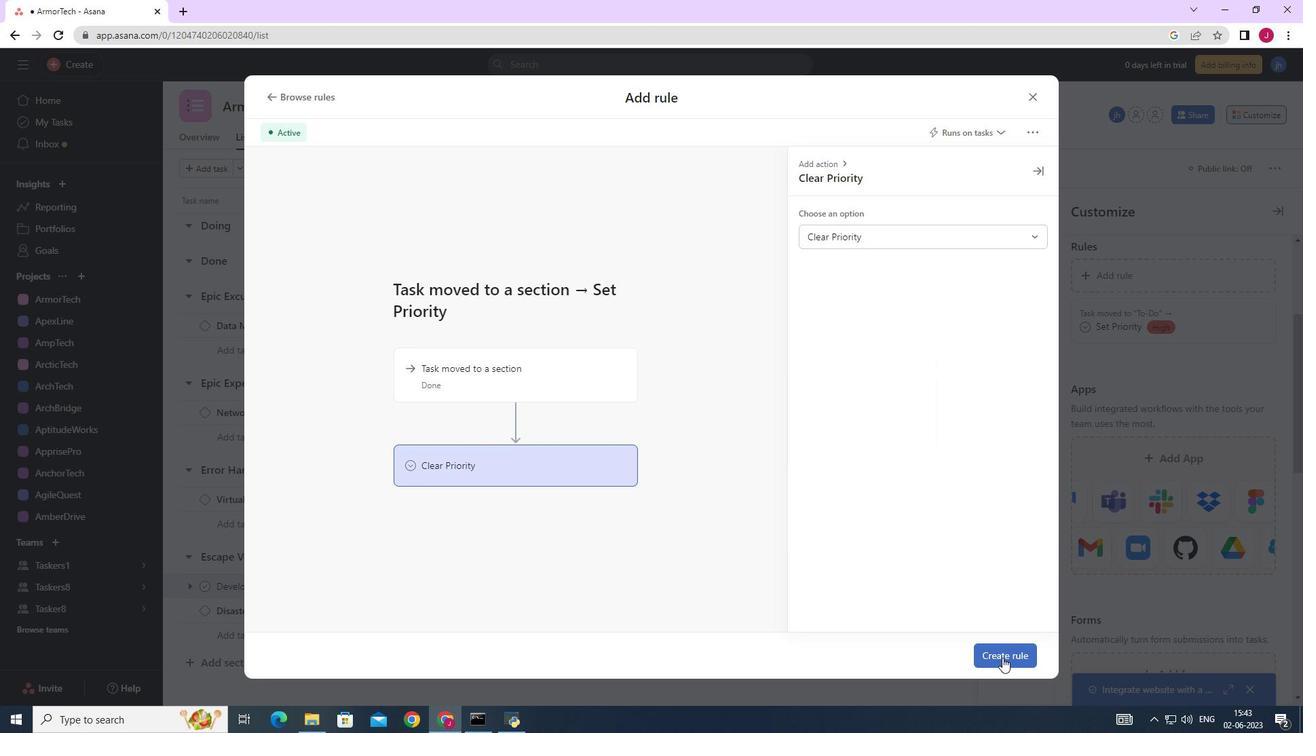 
Action: Mouse pressed left at (1002, 656)
Screenshot: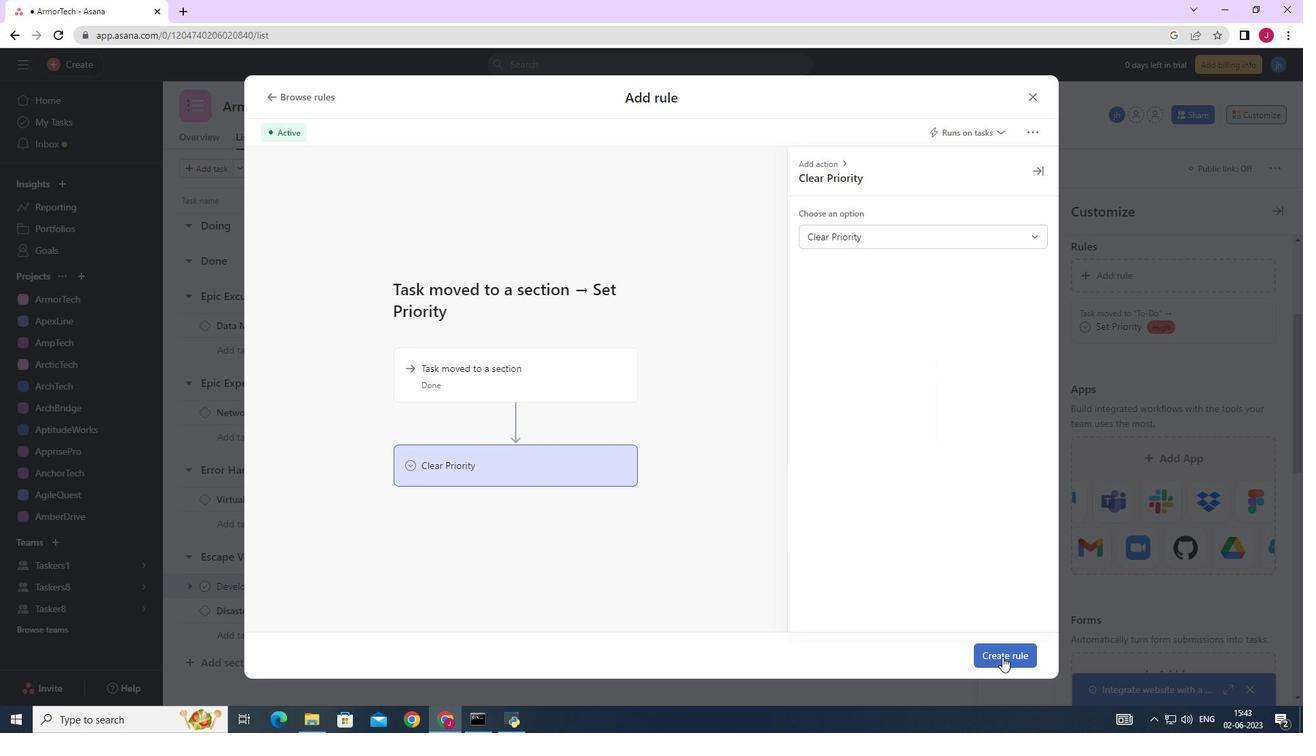 
Action: Mouse moved to (1000, 648)
Screenshot: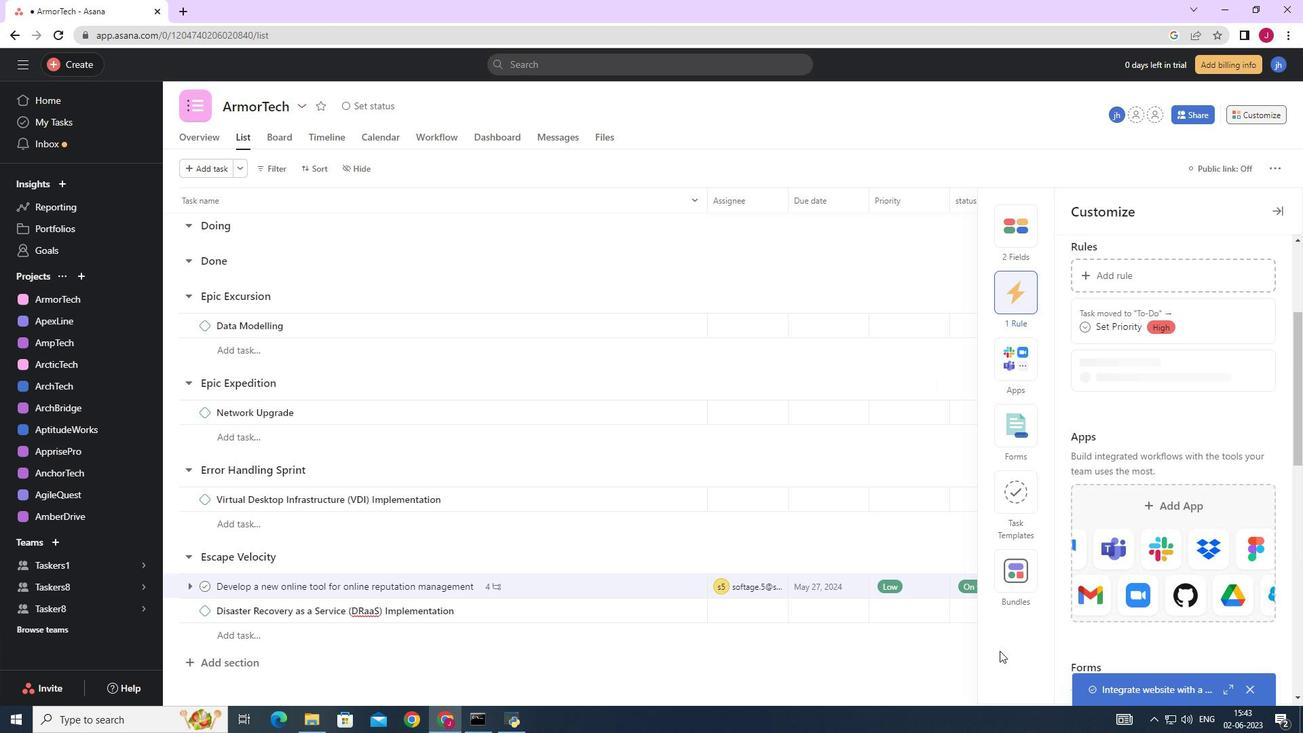 
